 Task: Look for space in Quba, Azerbaijan from 2nd June, 2023 to 15th June, 2023 for 2 adults in price range Rs.10000 to Rs.15000. Place can be entire place with 1  bedroom having 1 bed and 1 bathroom. Property type can be house, flat, guest house, hotel. Amenities needed are: air conditioning. Booking option can be shelf check-in. Required host language is English.
Action: Mouse moved to (376, 101)
Screenshot: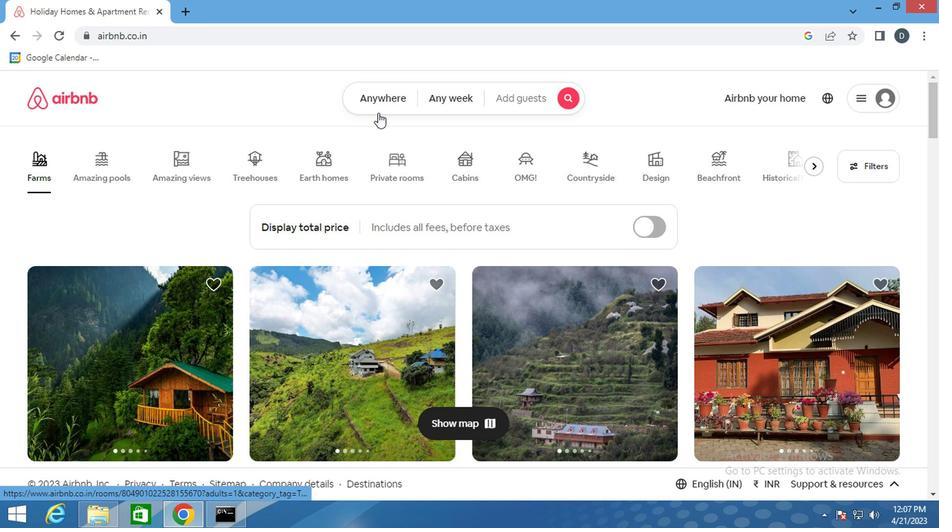 
Action: Mouse pressed left at (376, 101)
Screenshot: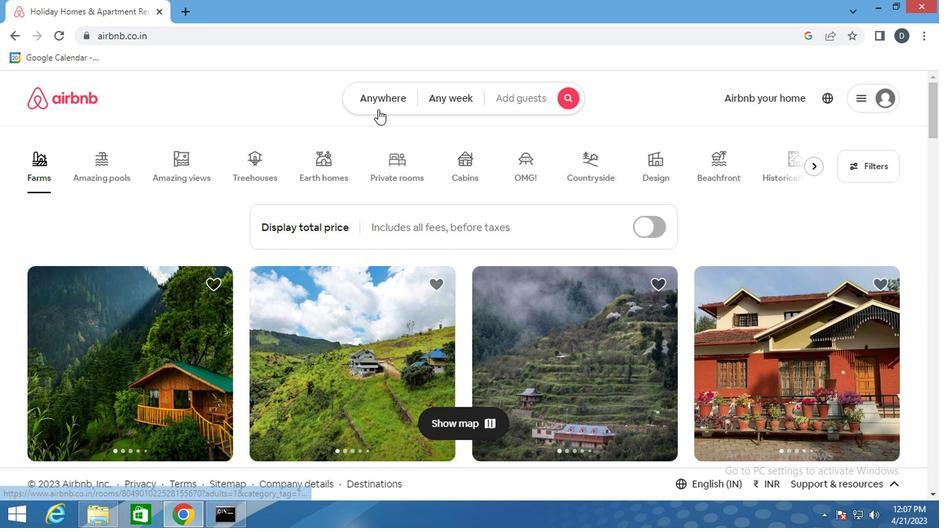 
Action: Mouse moved to (317, 157)
Screenshot: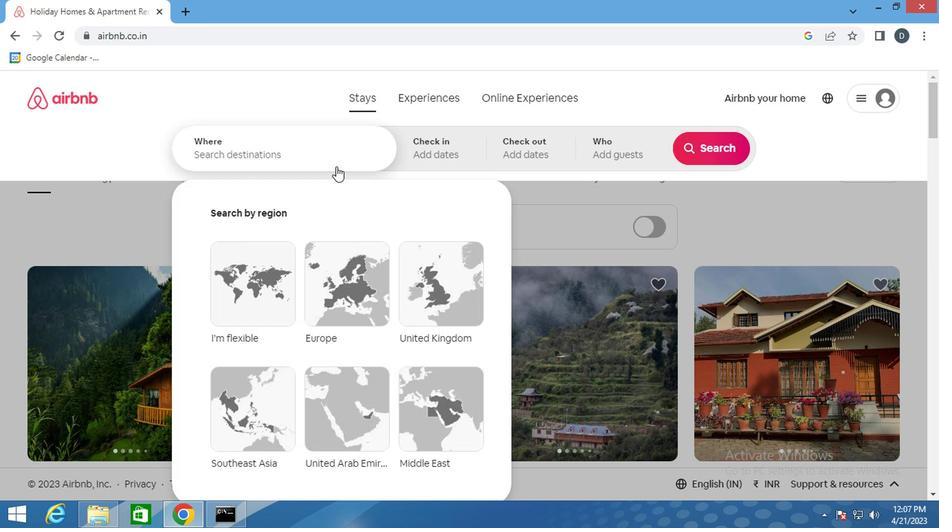 
Action: Mouse pressed left at (317, 157)
Screenshot: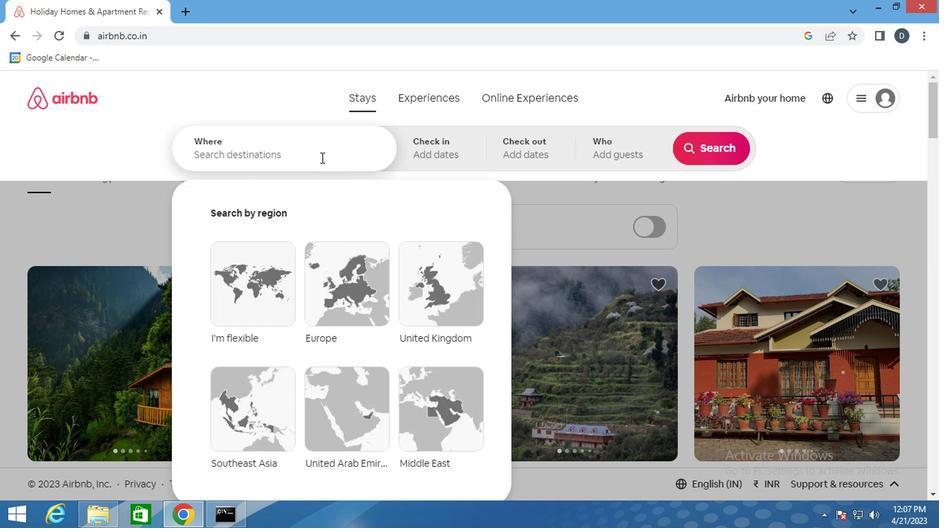 
Action: Key pressed quba,az<Key.down><Key.enter>
Screenshot: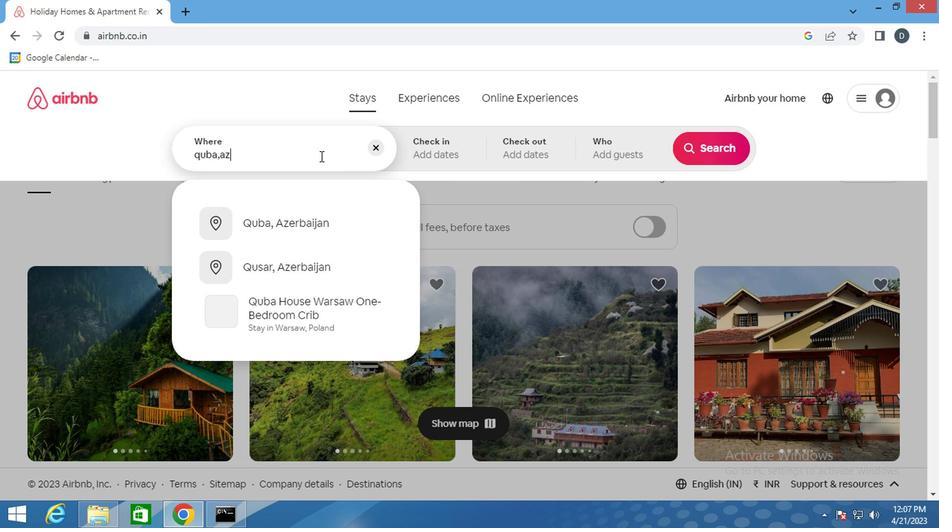 
Action: Mouse moved to (698, 252)
Screenshot: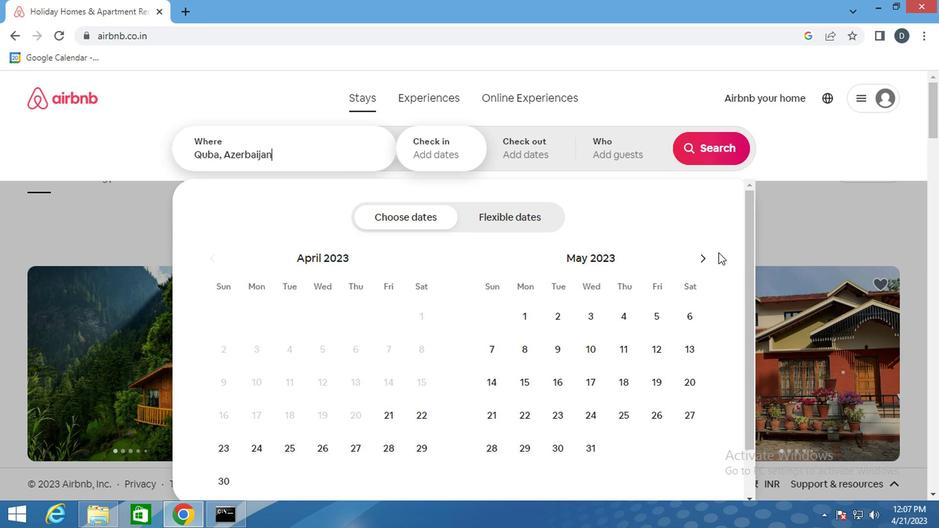 
Action: Mouse pressed left at (698, 252)
Screenshot: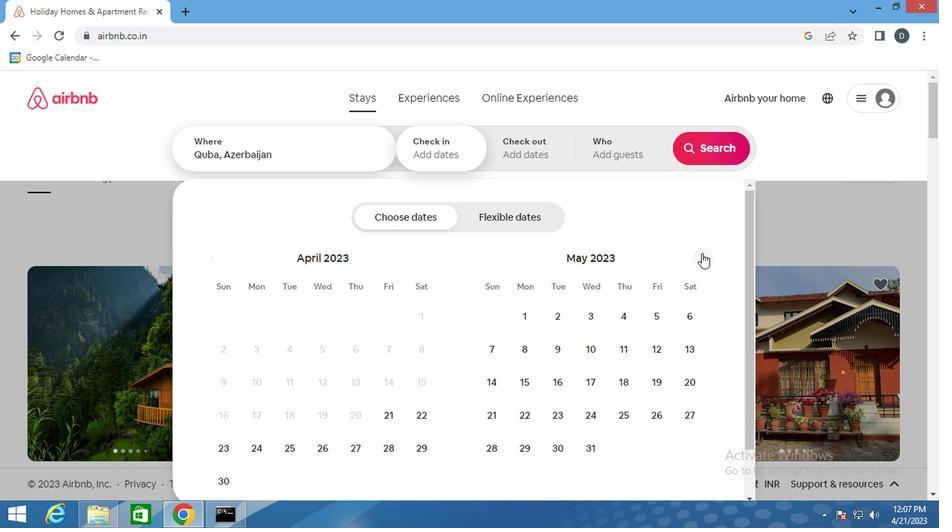 
Action: Mouse moved to (654, 313)
Screenshot: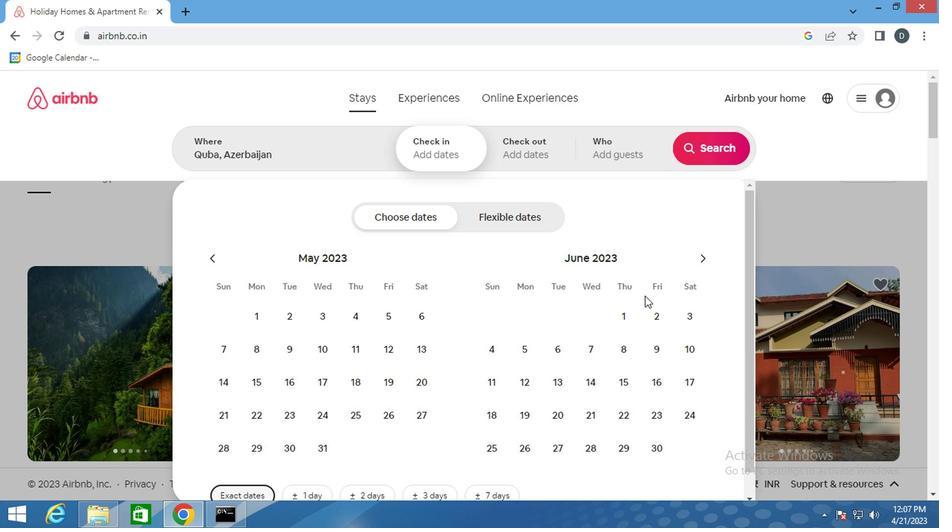 
Action: Mouse pressed left at (654, 313)
Screenshot: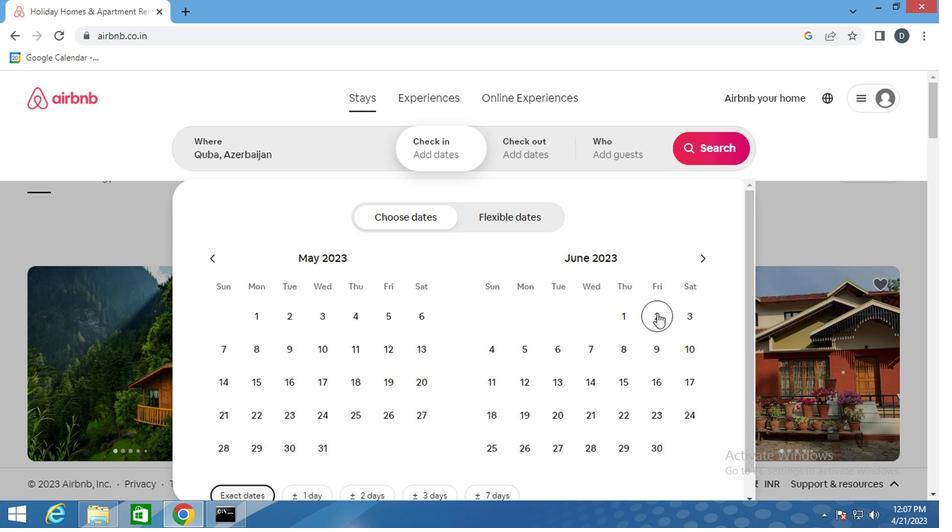 
Action: Mouse moved to (622, 384)
Screenshot: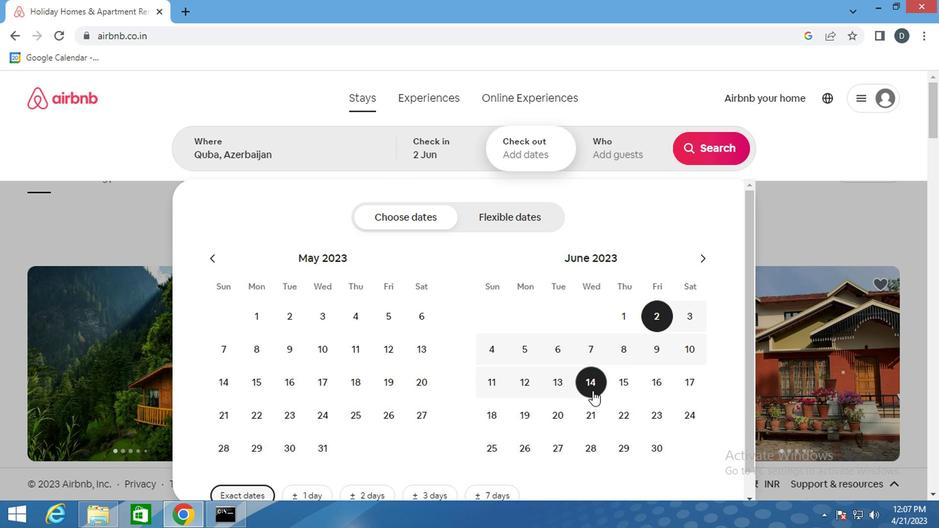 
Action: Mouse pressed left at (622, 384)
Screenshot: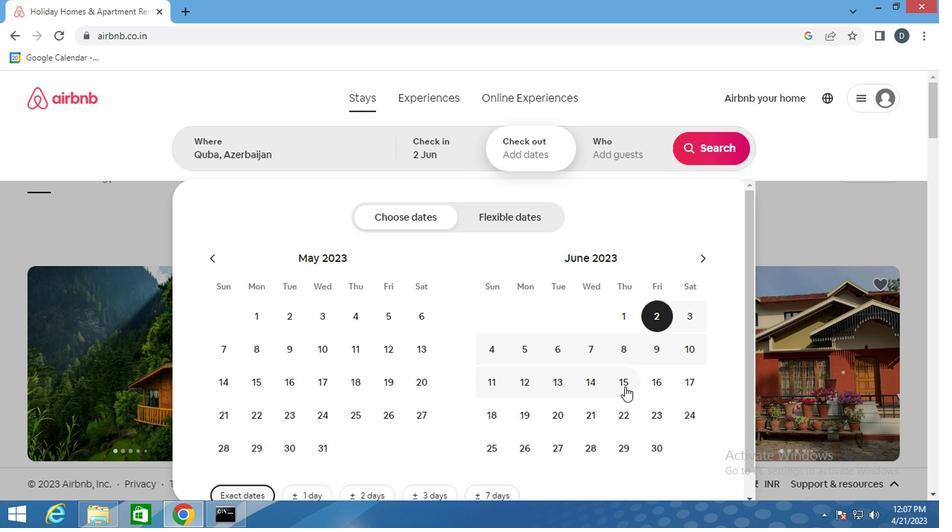 
Action: Mouse moved to (621, 154)
Screenshot: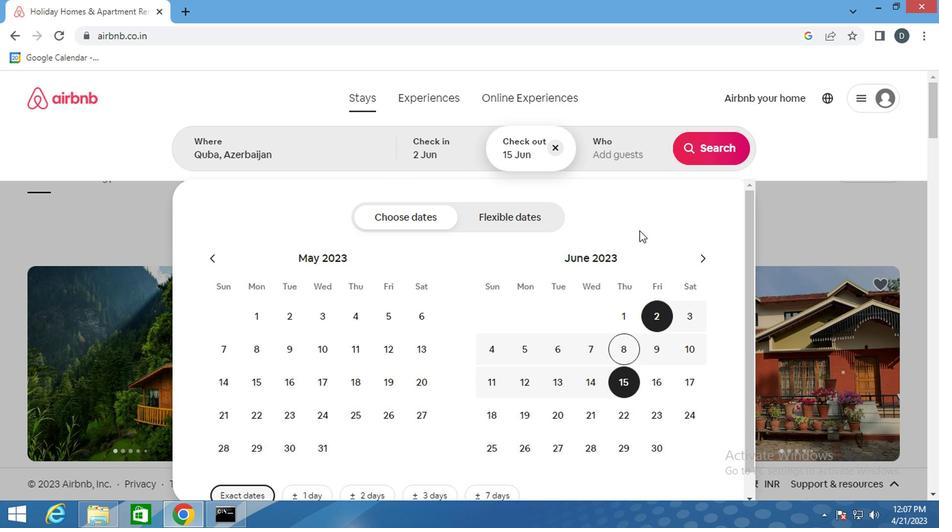 
Action: Mouse pressed left at (621, 154)
Screenshot: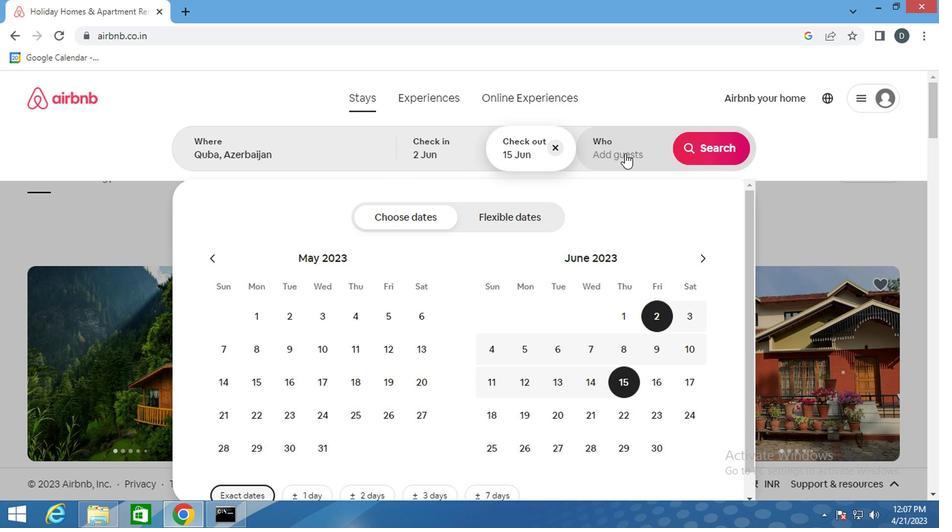 
Action: Mouse moved to (708, 229)
Screenshot: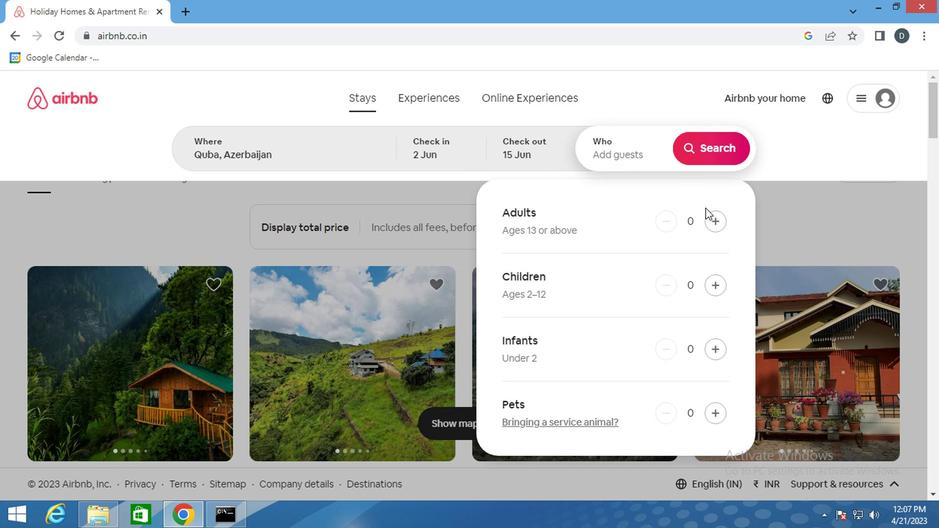 
Action: Mouse pressed left at (708, 229)
Screenshot: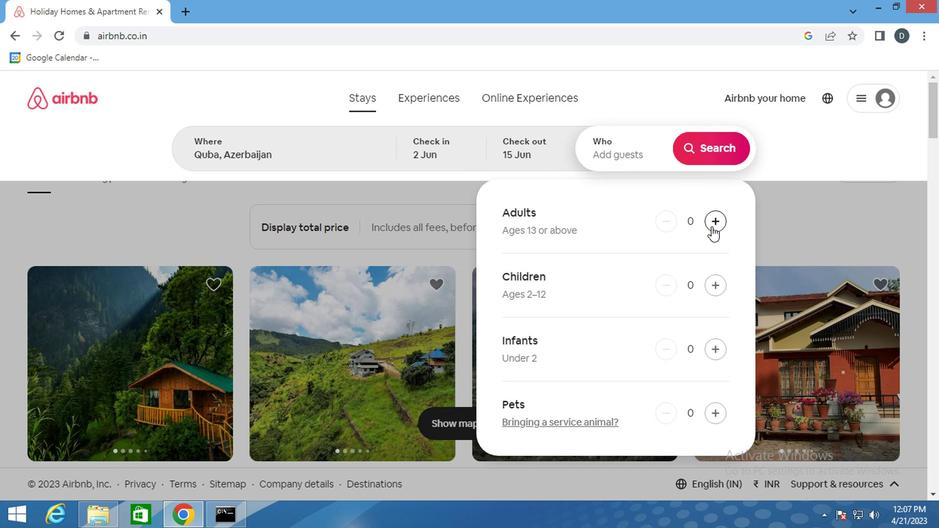
Action: Mouse pressed left at (708, 229)
Screenshot: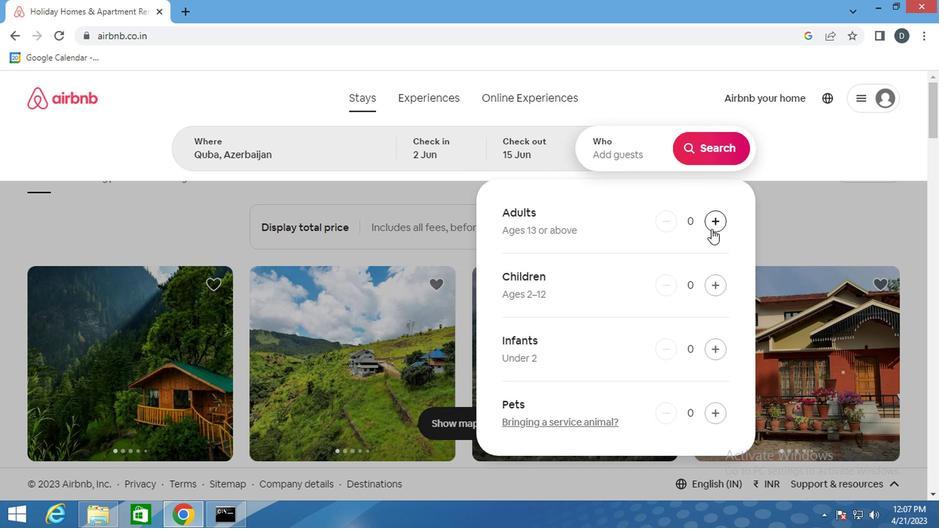 
Action: Mouse moved to (703, 144)
Screenshot: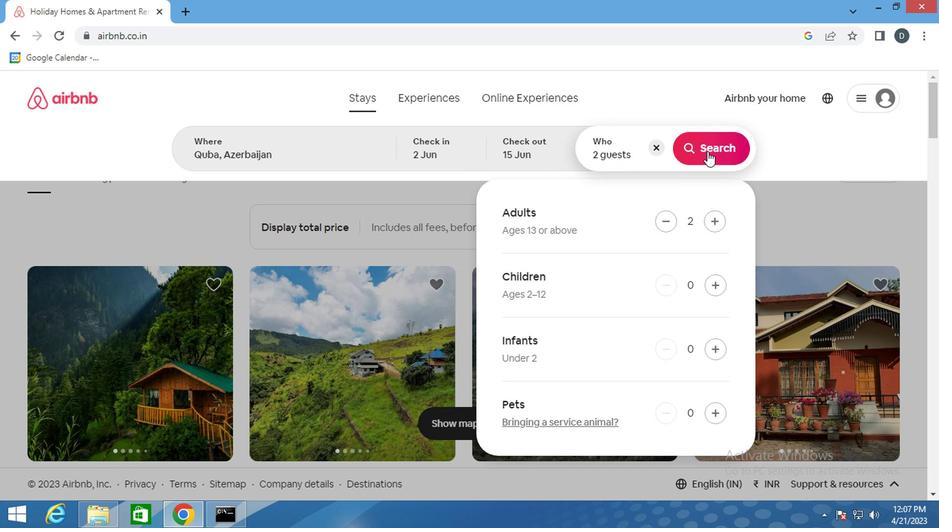 
Action: Mouse pressed left at (703, 144)
Screenshot: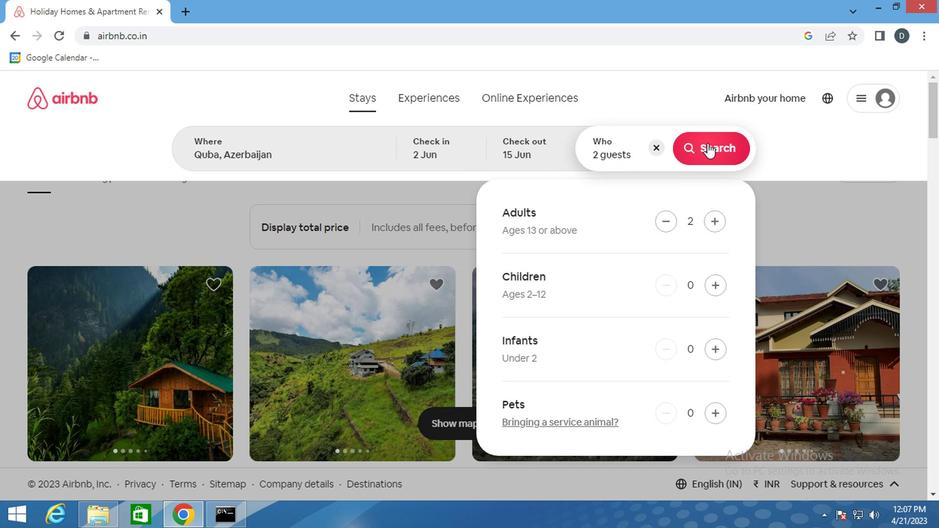
Action: Mouse moved to (879, 161)
Screenshot: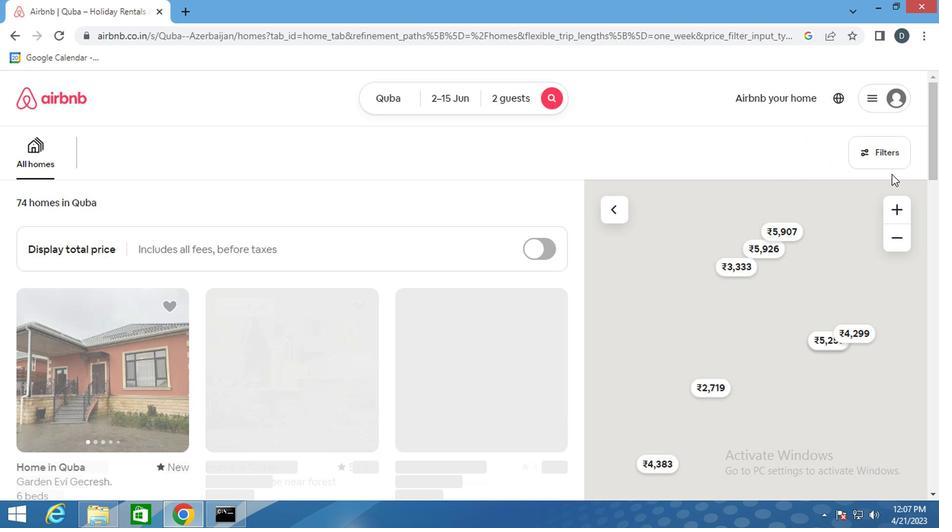 
Action: Mouse pressed left at (879, 161)
Screenshot: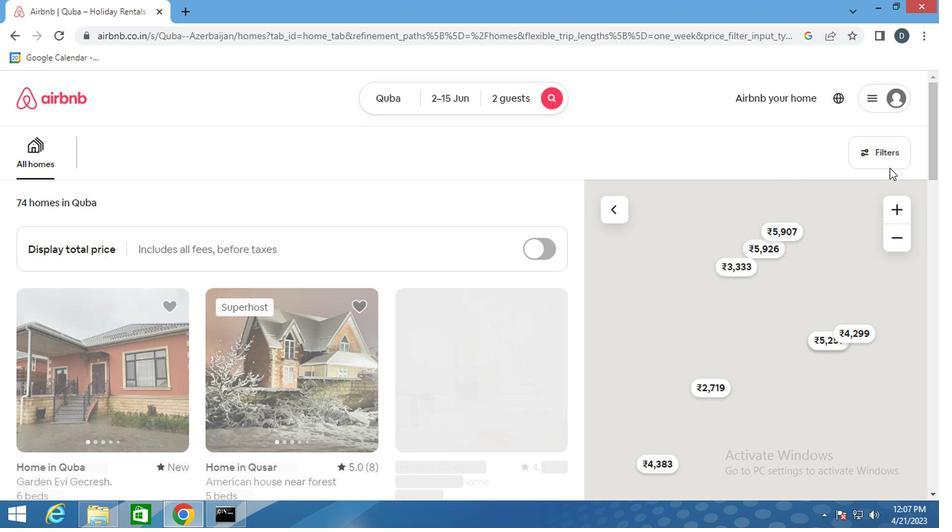 
Action: Mouse moved to (329, 332)
Screenshot: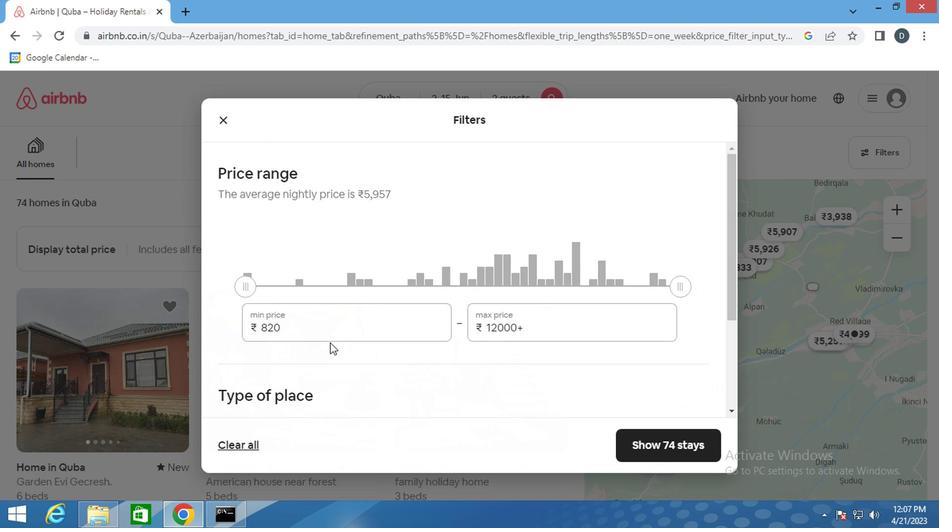 
Action: Mouse pressed left at (329, 332)
Screenshot: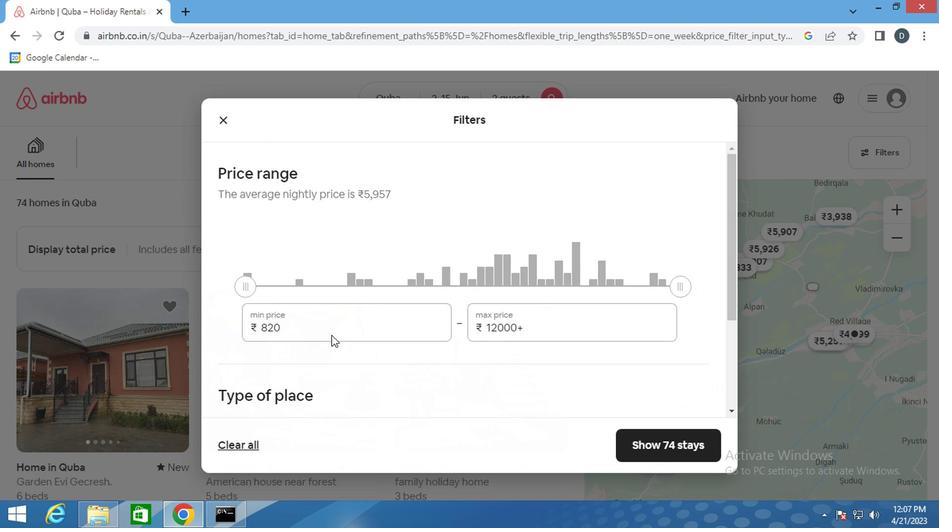 
Action: Mouse pressed left at (329, 332)
Screenshot: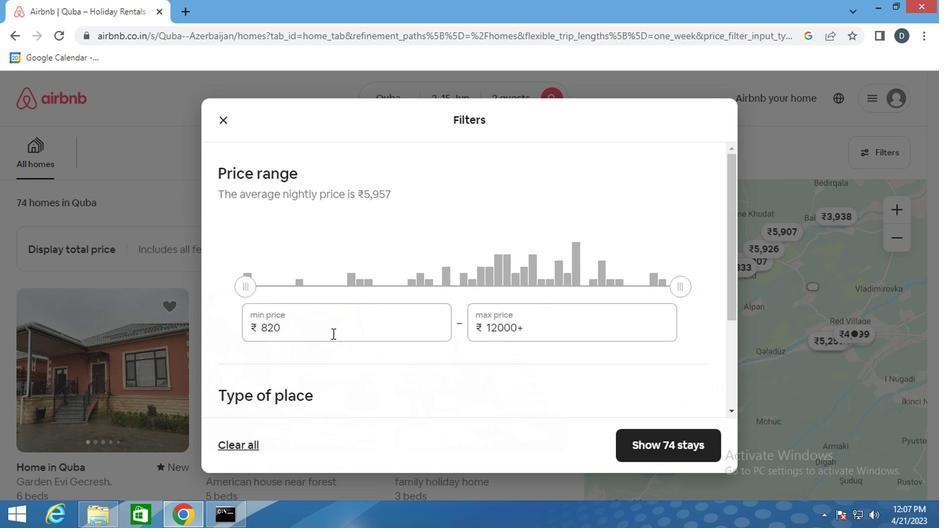 
Action: Key pressed 10000<Key.tab>15ctrl+Actrl+15000
Screenshot: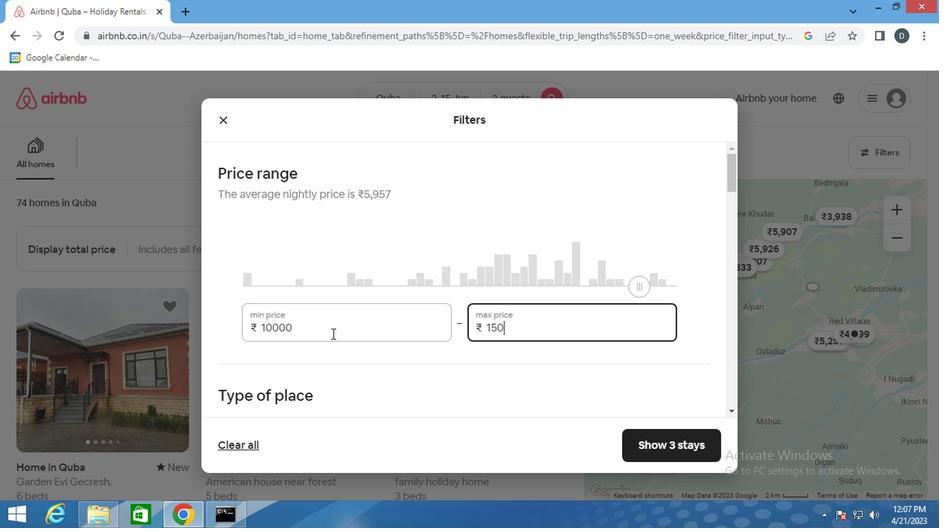 
Action: Mouse moved to (544, 377)
Screenshot: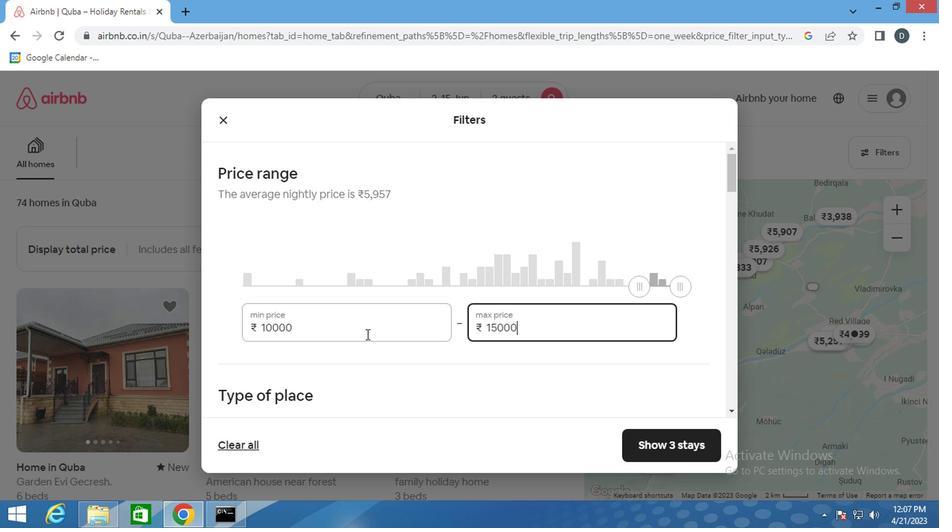 
Action: Mouse scrolled (544, 377) with delta (0, 0)
Screenshot: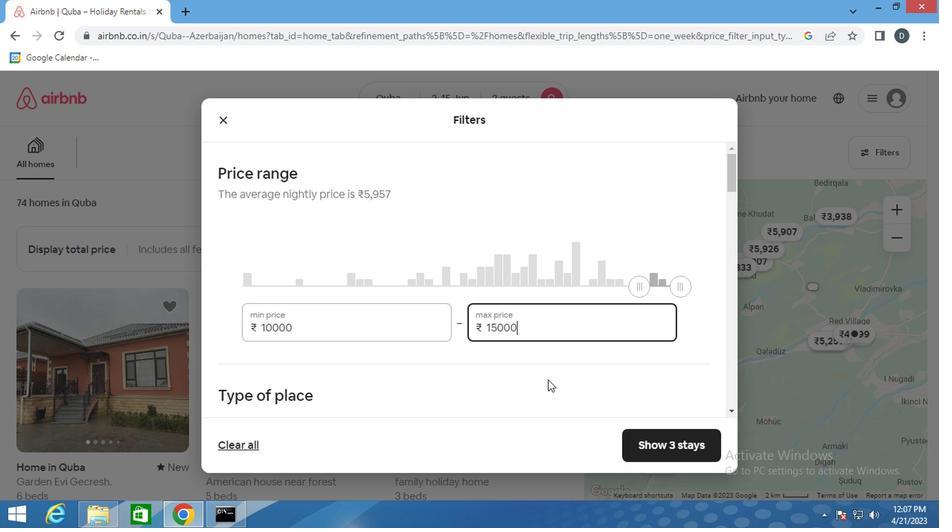 
Action: Mouse scrolled (544, 377) with delta (0, 0)
Screenshot: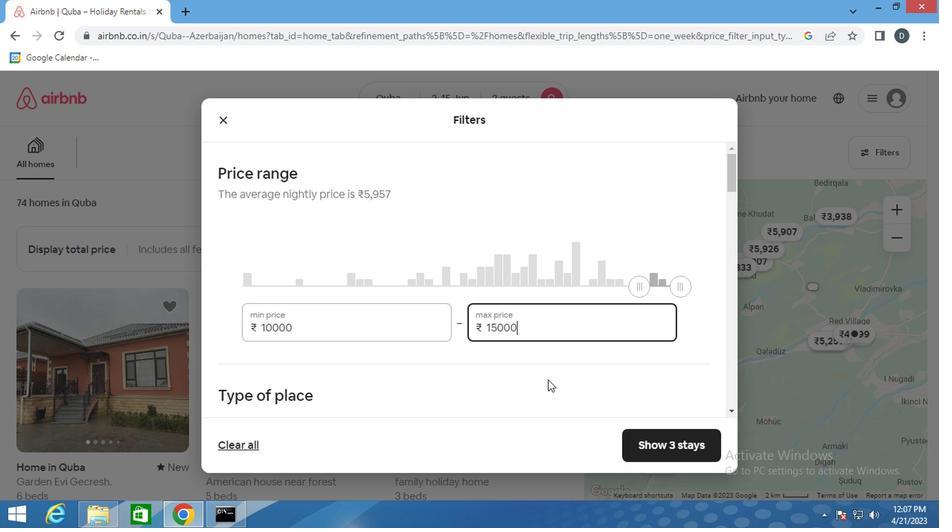 
Action: Mouse scrolled (544, 377) with delta (0, 0)
Screenshot: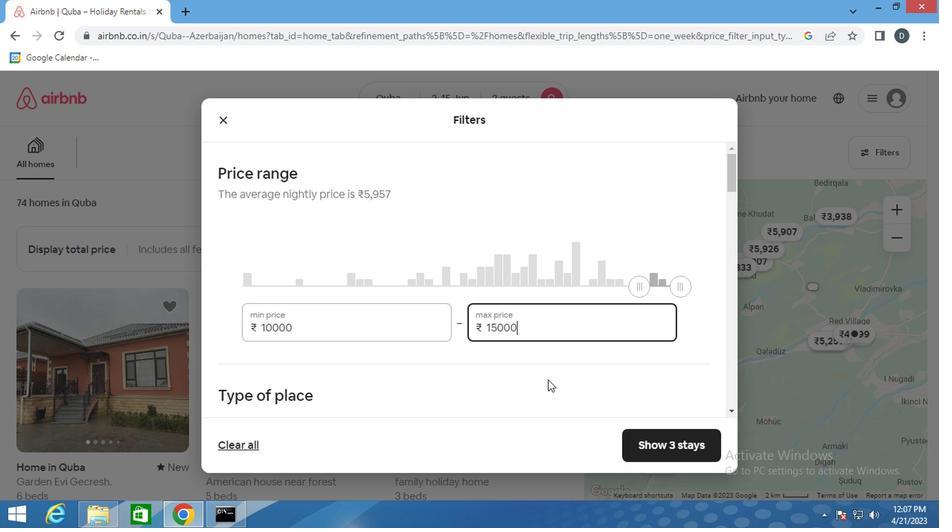 
Action: Mouse moved to (318, 240)
Screenshot: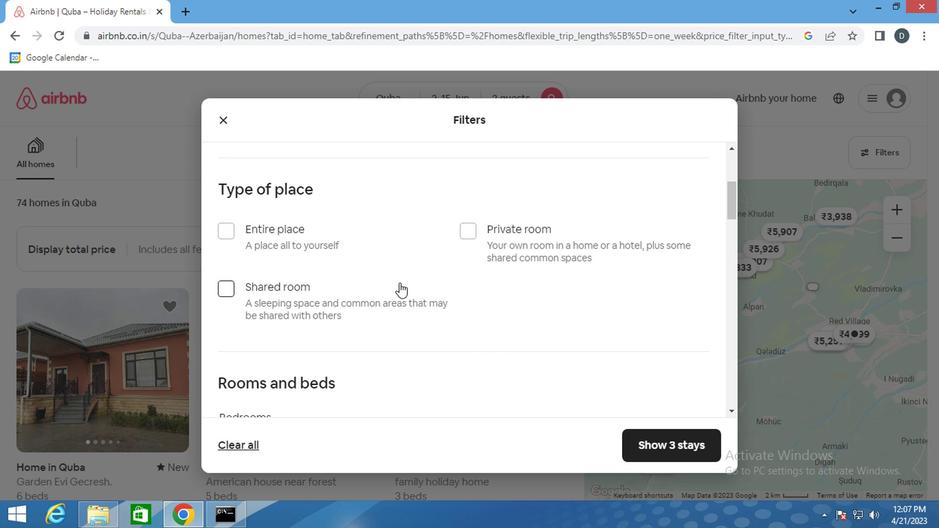 
Action: Mouse pressed left at (318, 240)
Screenshot: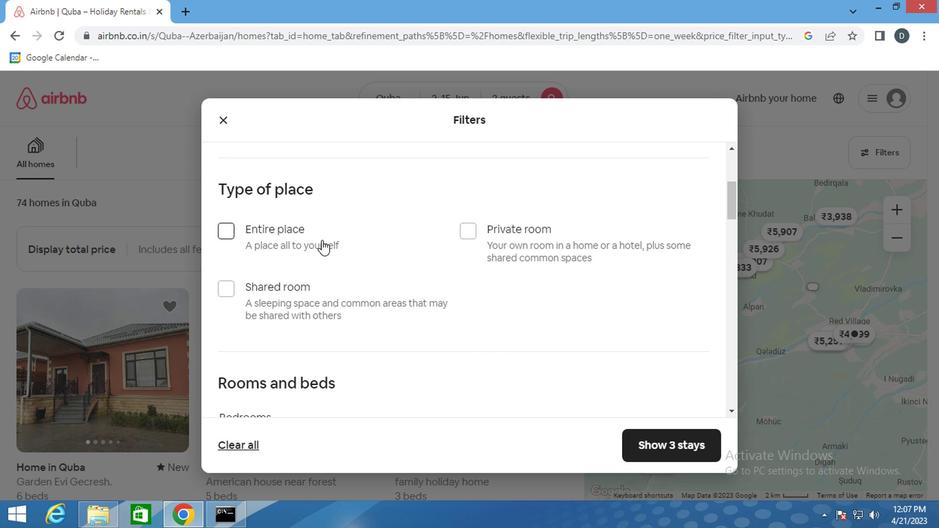
Action: Mouse moved to (328, 274)
Screenshot: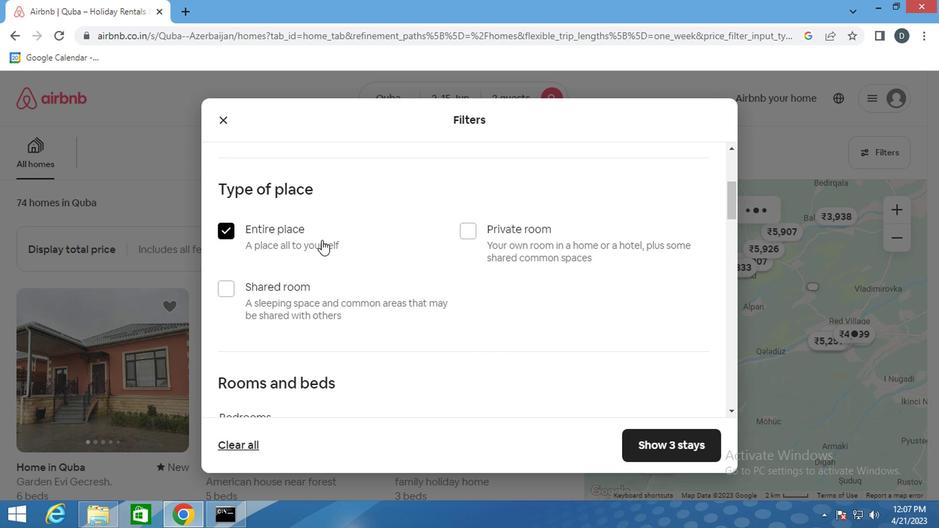 
Action: Mouse scrolled (328, 273) with delta (0, 0)
Screenshot: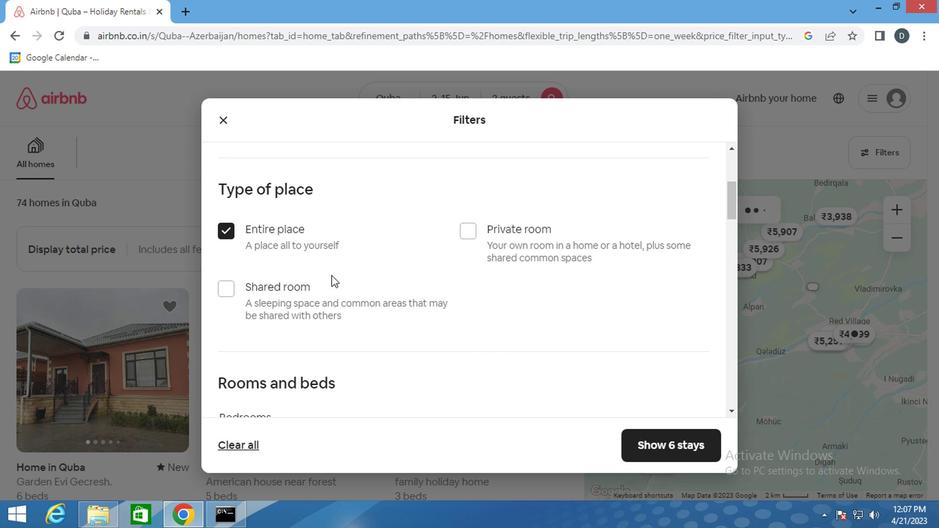 
Action: Mouse scrolled (328, 273) with delta (0, 0)
Screenshot: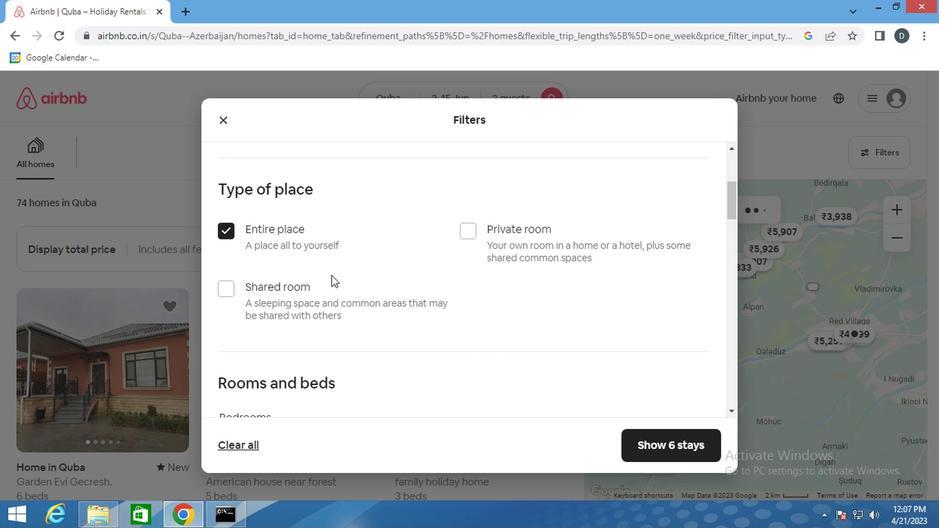 
Action: Mouse scrolled (328, 273) with delta (0, 0)
Screenshot: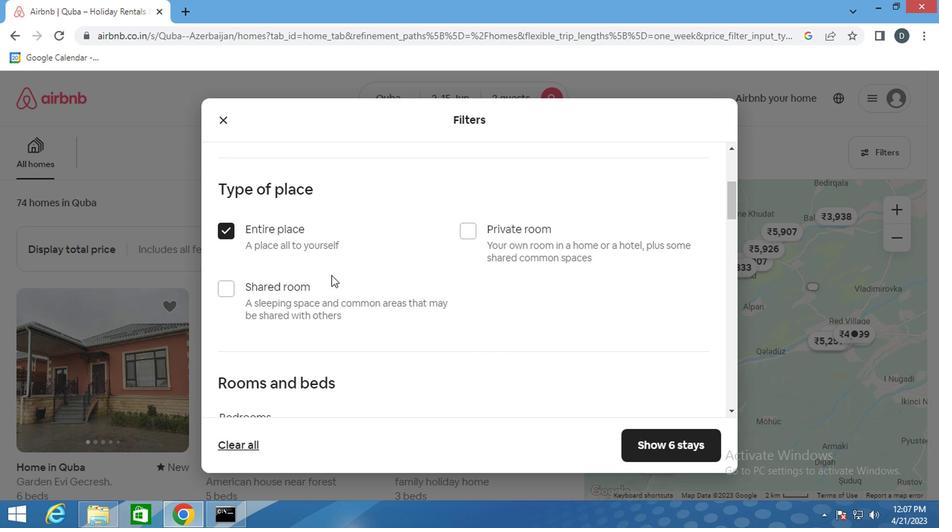 
Action: Mouse scrolled (328, 273) with delta (0, 0)
Screenshot: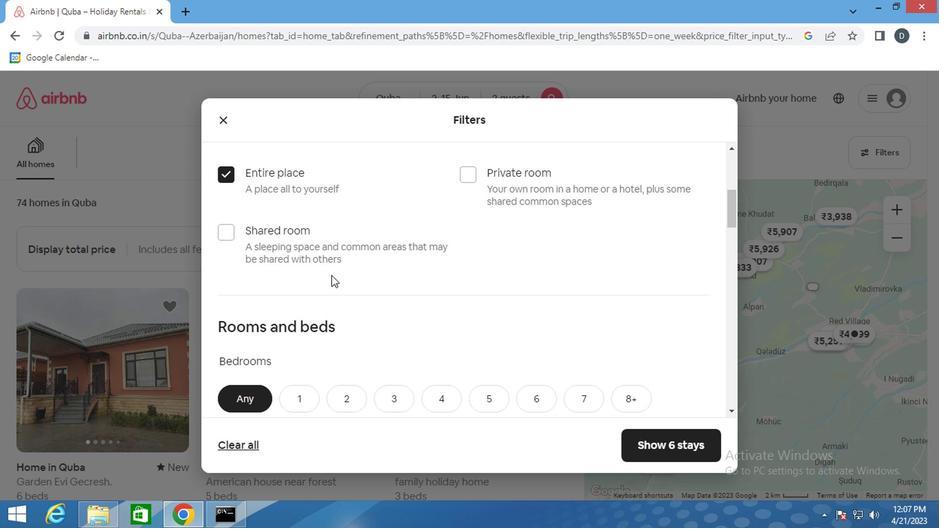 
Action: Mouse moved to (297, 183)
Screenshot: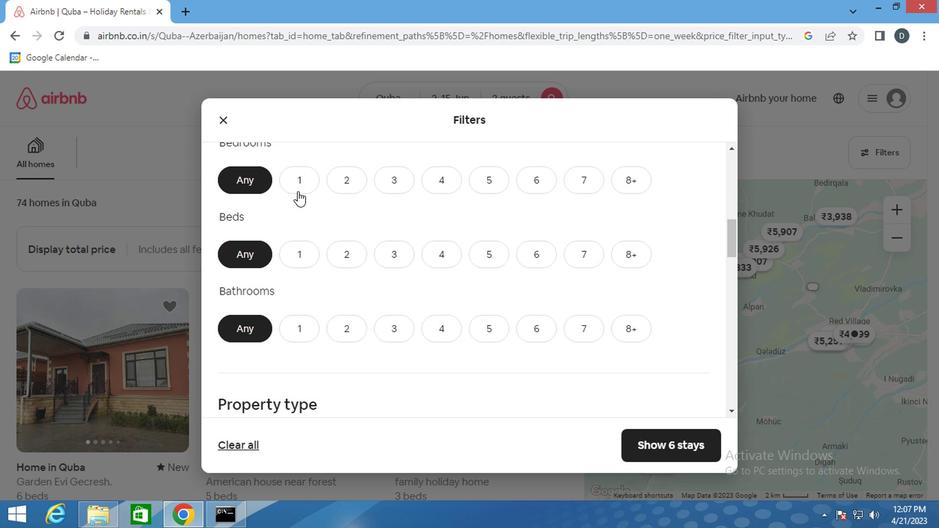 
Action: Mouse pressed left at (297, 183)
Screenshot: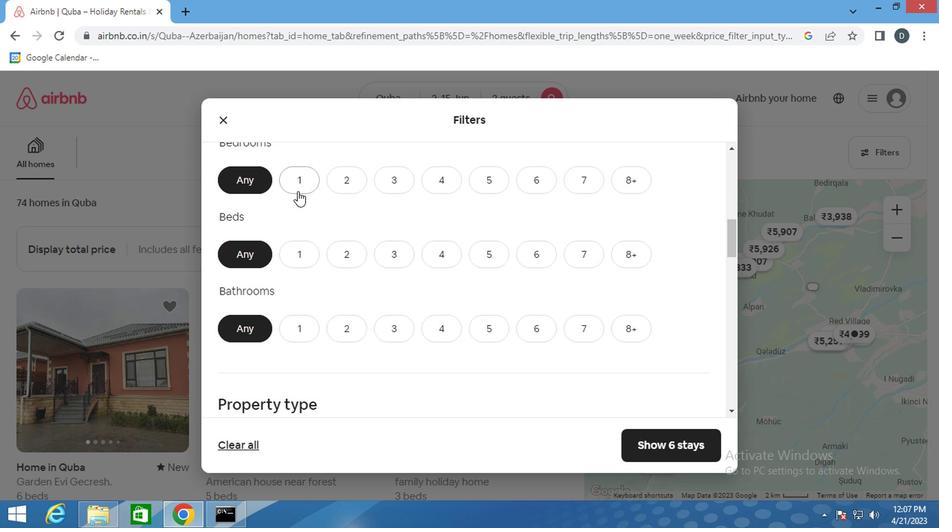 
Action: Mouse moved to (302, 251)
Screenshot: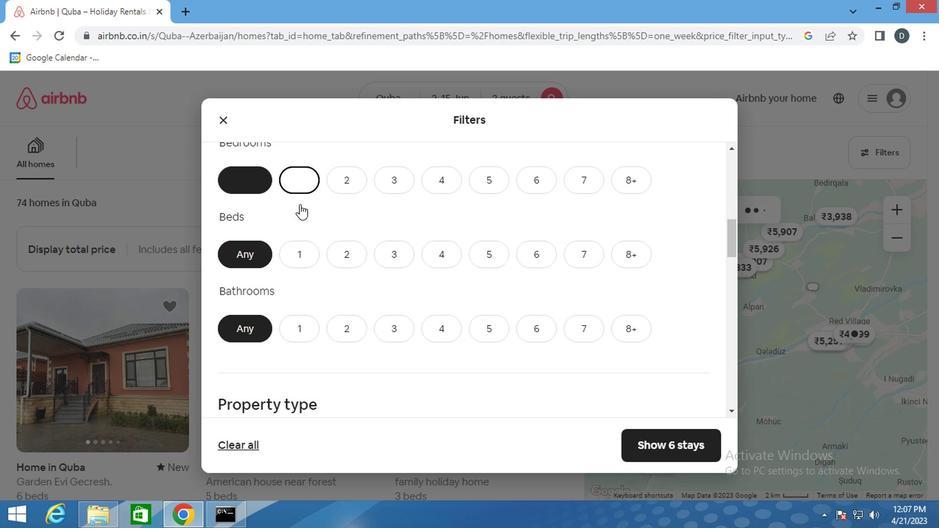 
Action: Mouse pressed left at (302, 251)
Screenshot: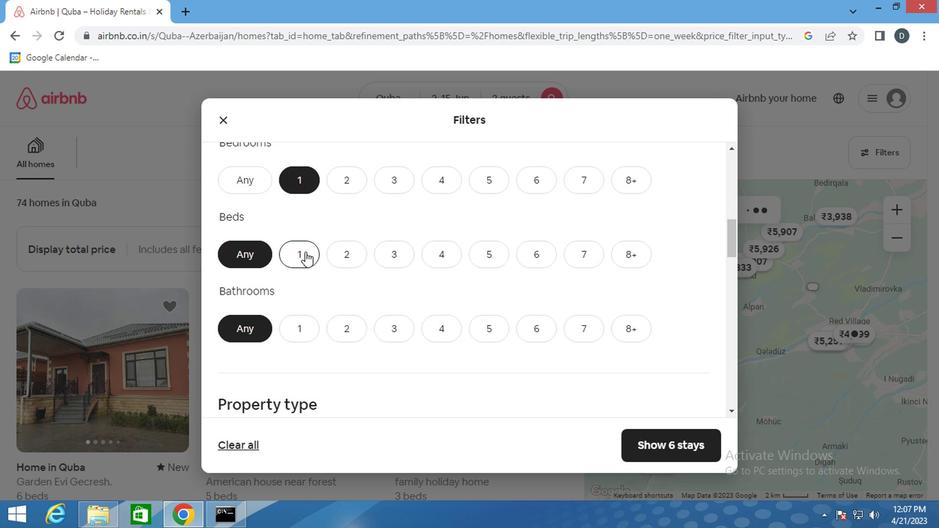 
Action: Mouse moved to (304, 325)
Screenshot: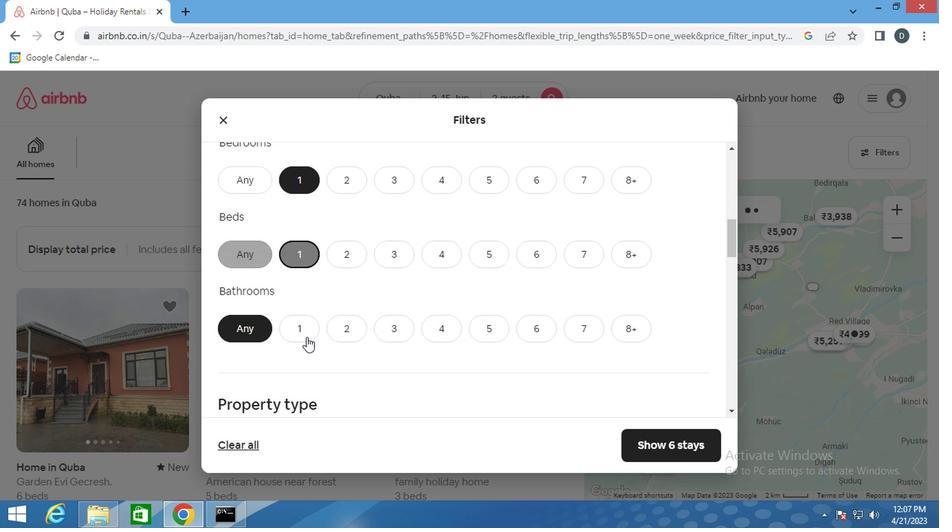 
Action: Mouse pressed left at (304, 325)
Screenshot: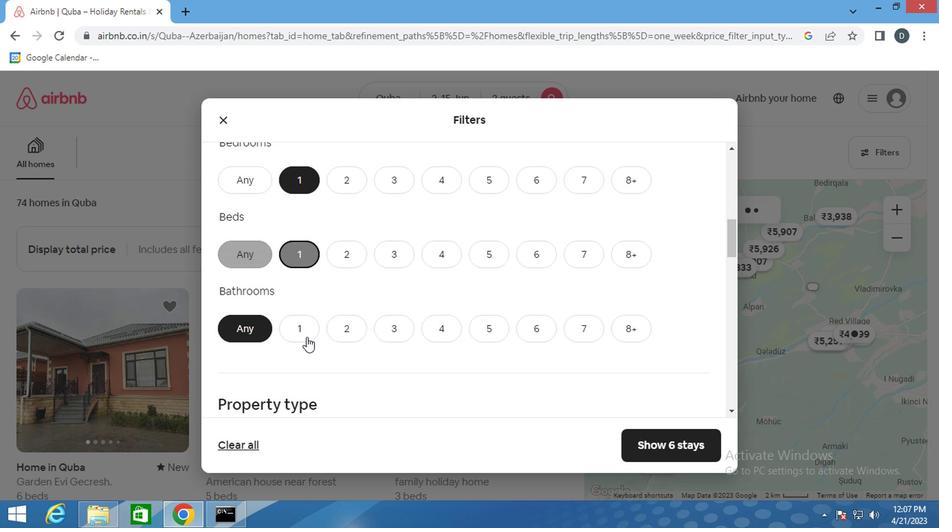 
Action: Mouse moved to (352, 315)
Screenshot: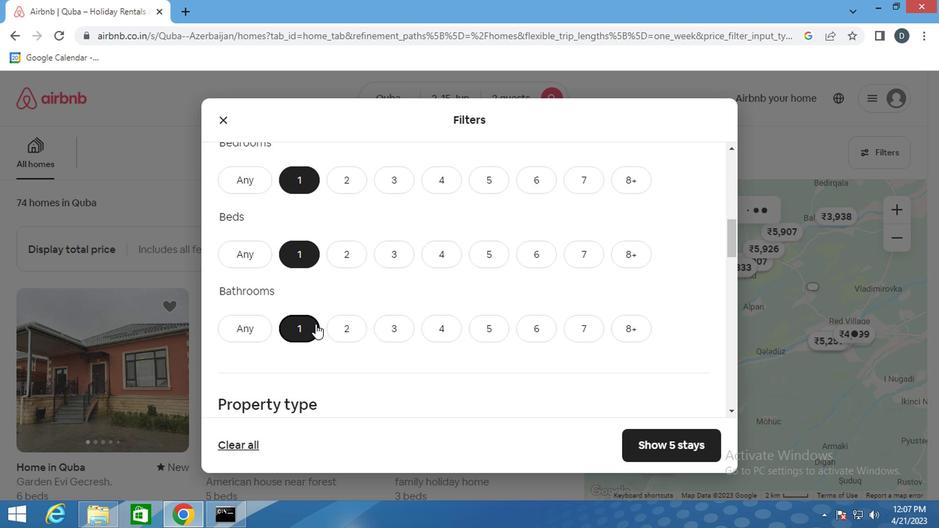 
Action: Mouse scrolled (352, 314) with delta (0, 0)
Screenshot: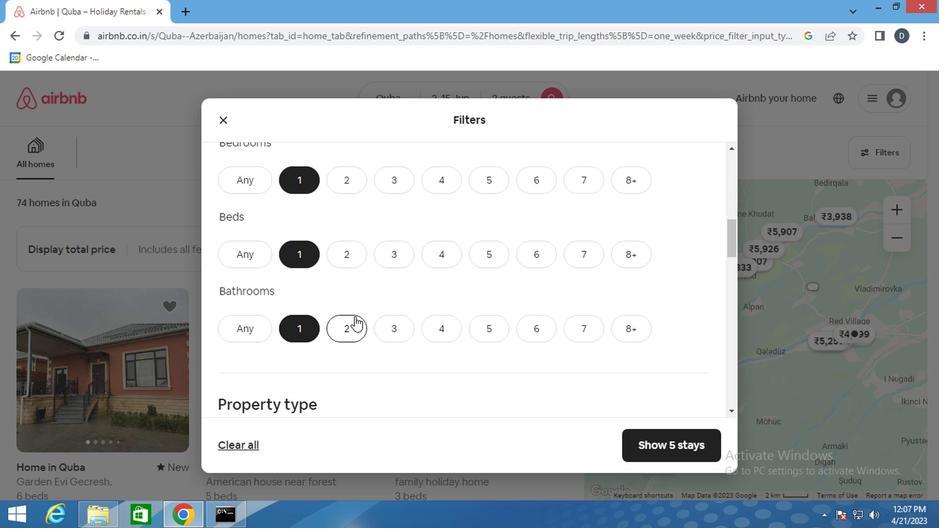
Action: Mouse scrolled (352, 314) with delta (0, 0)
Screenshot: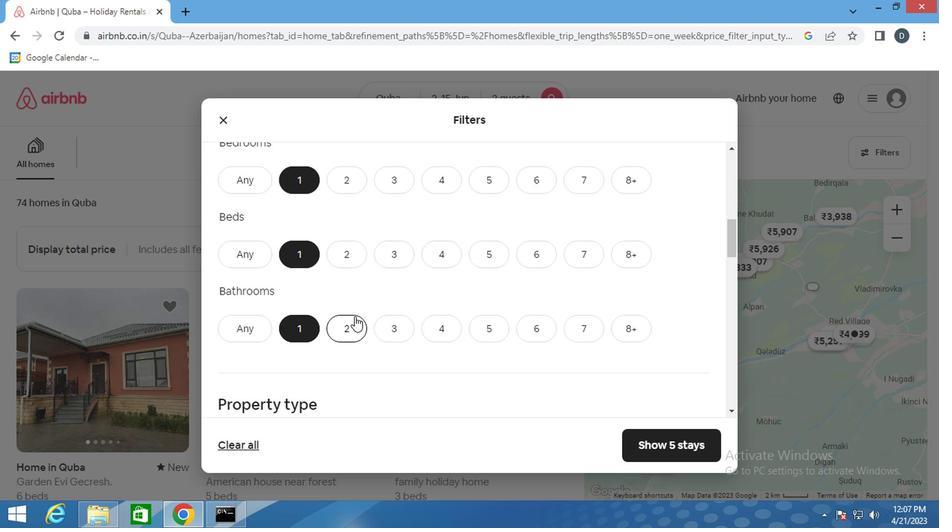
Action: Mouse moved to (277, 305)
Screenshot: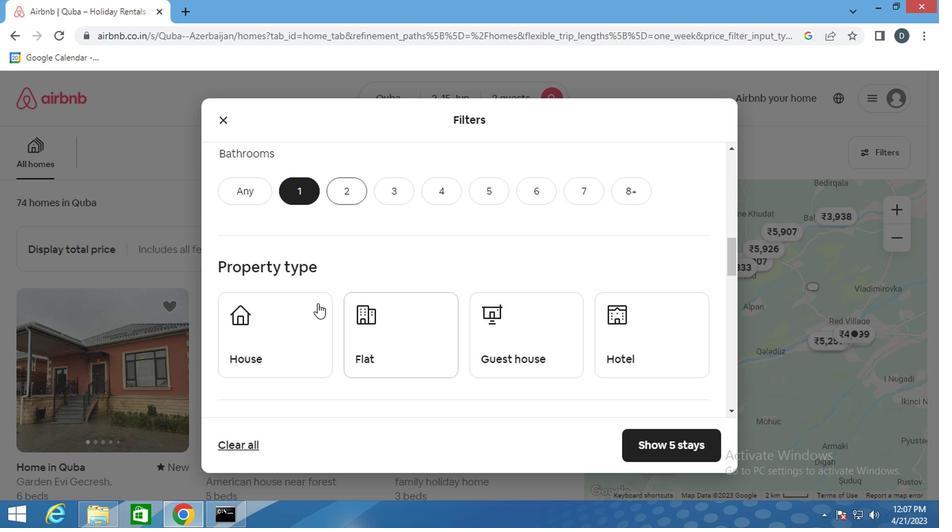 
Action: Mouse pressed left at (277, 305)
Screenshot: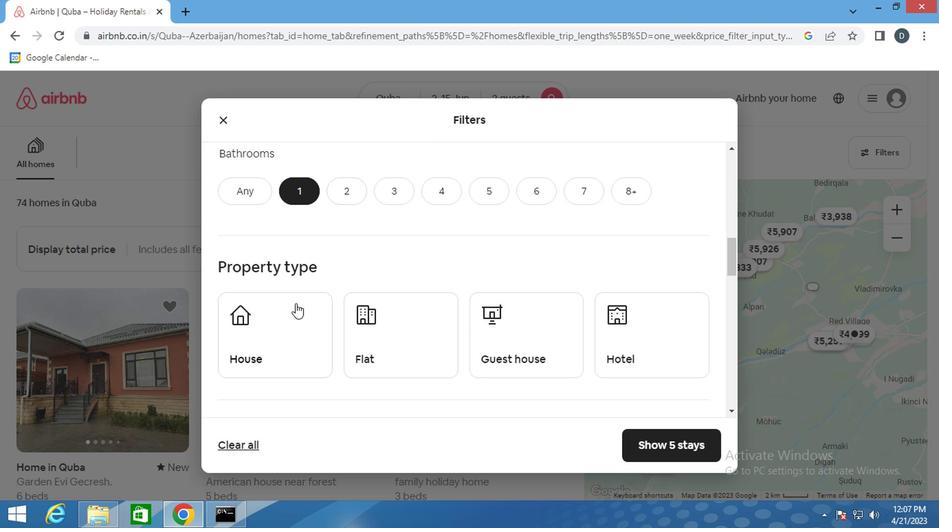 
Action: Mouse moved to (395, 329)
Screenshot: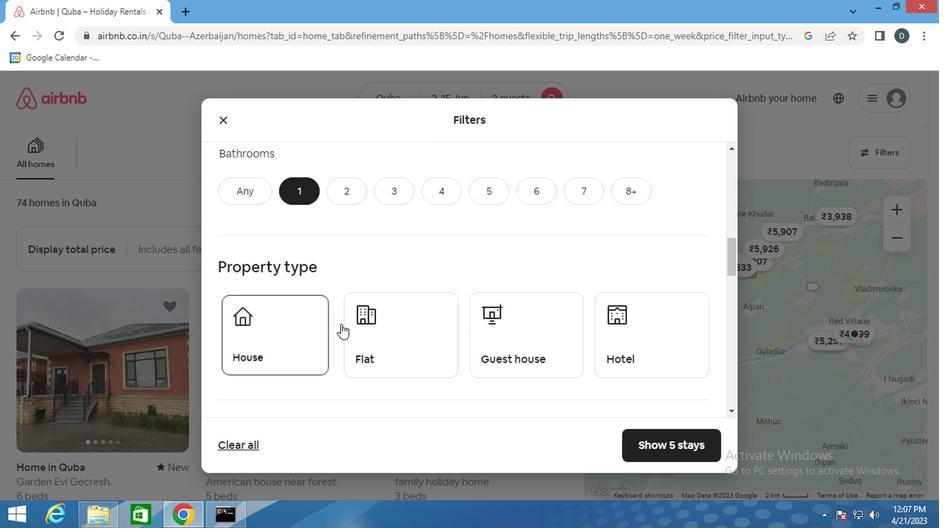 
Action: Mouse pressed left at (395, 329)
Screenshot: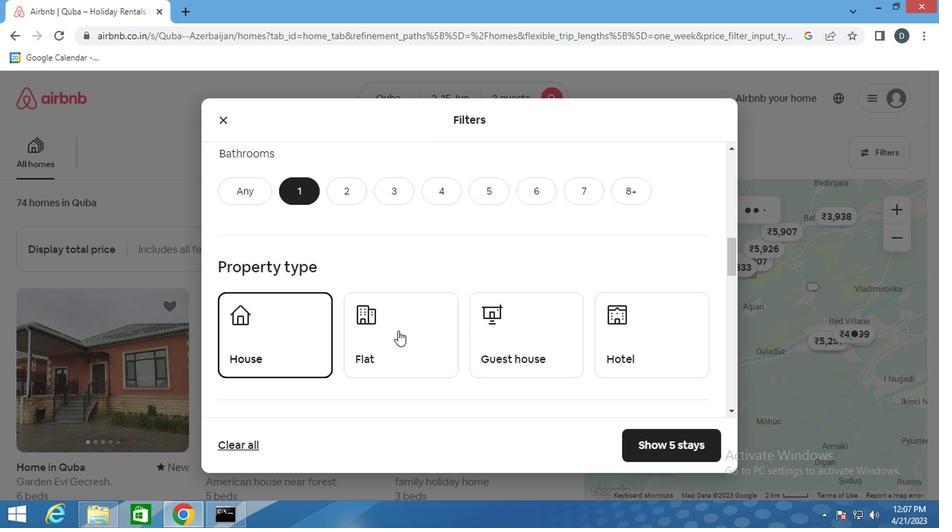 
Action: Mouse moved to (557, 326)
Screenshot: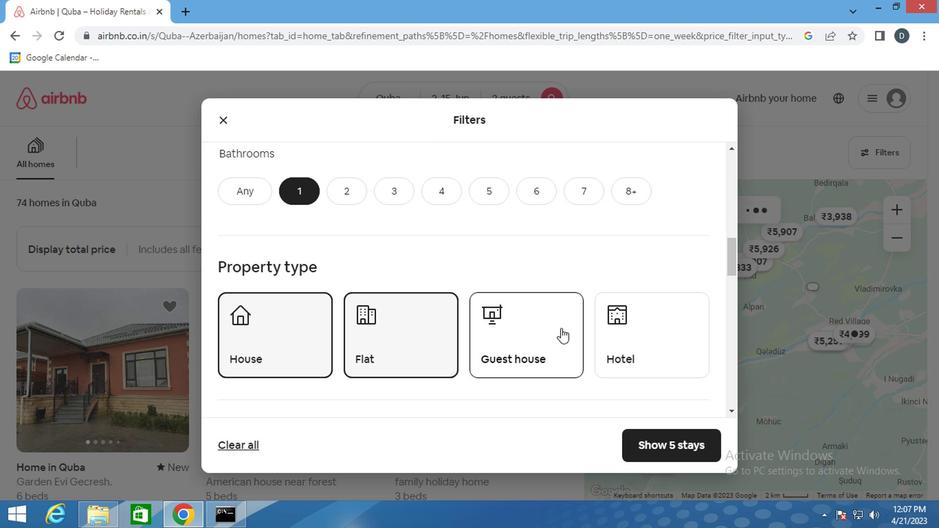 
Action: Mouse pressed left at (557, 326)
Screenshot: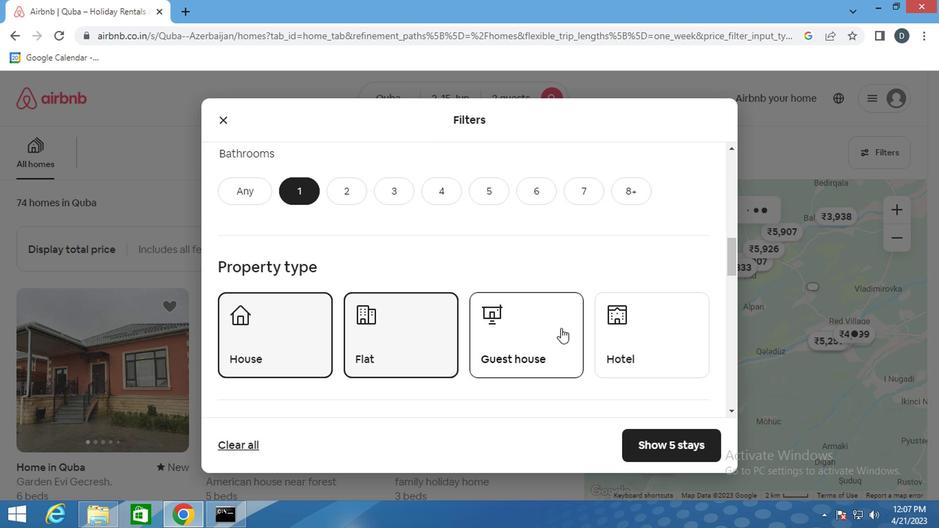 
Action: Mouse moved to (632, 335)
Screenshot: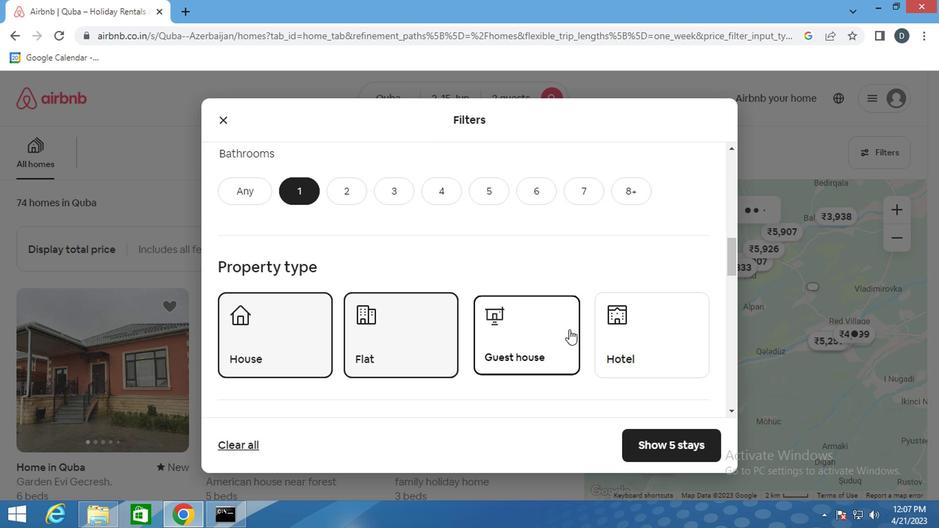 
Action: Mouse pressed left at (632, 335)
Screenshot: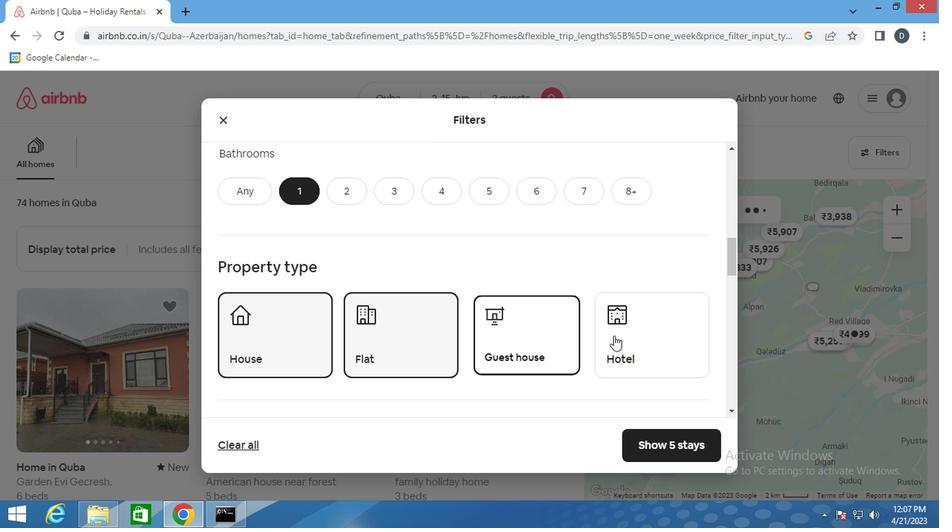 
Action: Mouse moved to (541, 326)
Screenshot: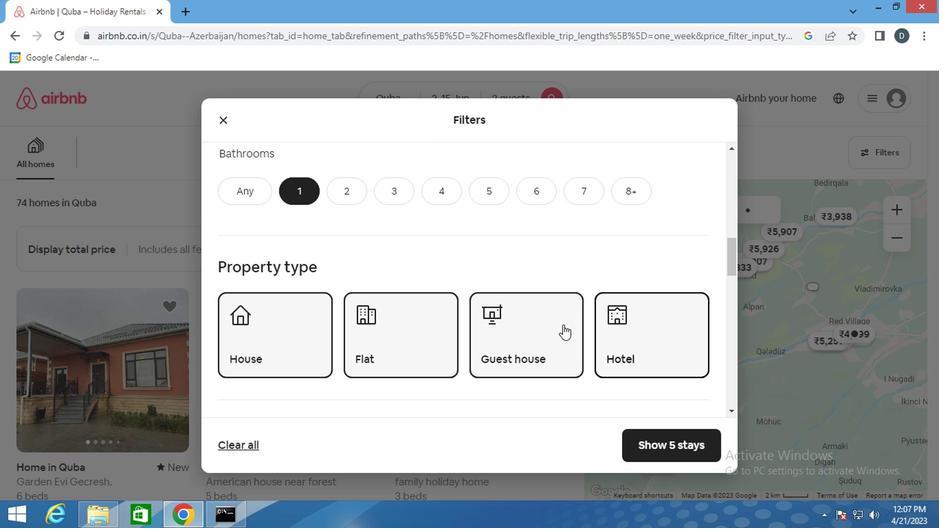 
Action: Mouse scrolled (541, 325) with delta (0, 0)
Screenshot: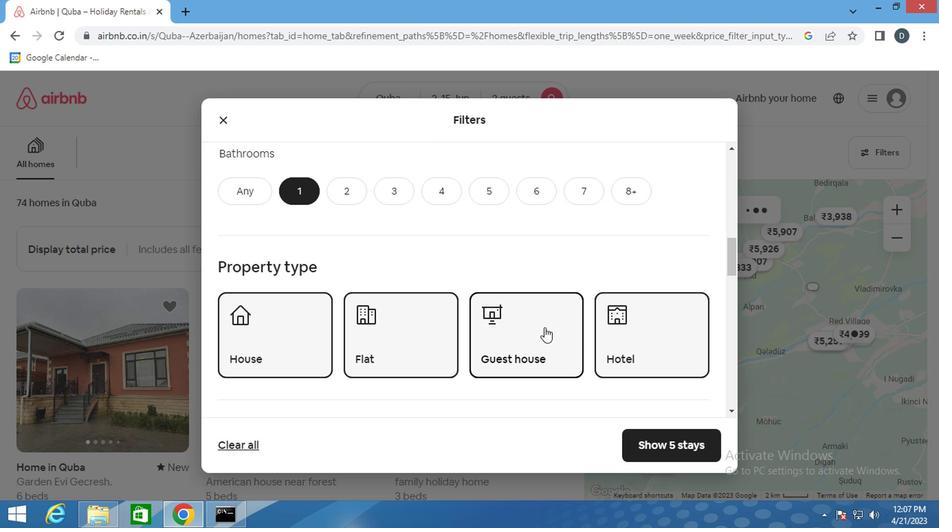 
Action: Mouse scrolled (541, 325) with delta (0, 0)
Screenshot: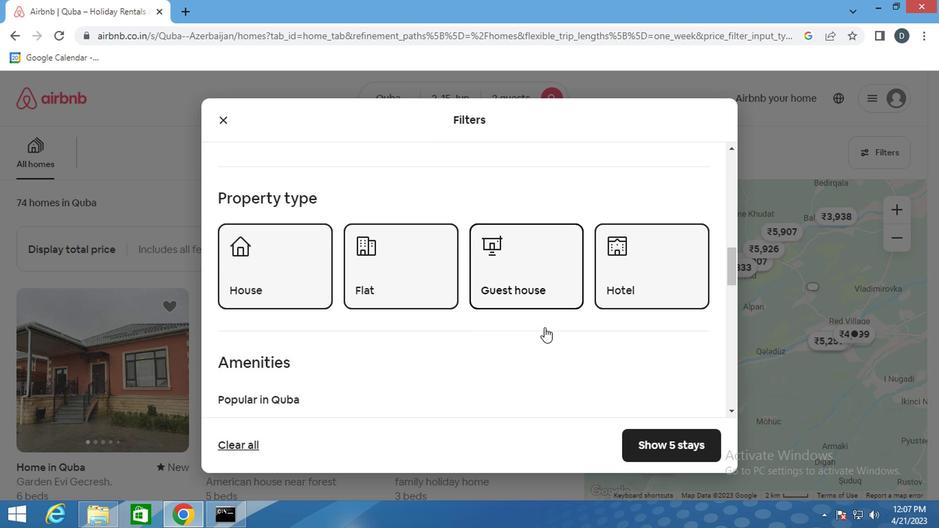 
Action: Mouse scrolled (541, 325) with delta (0, 0)
Screenshot: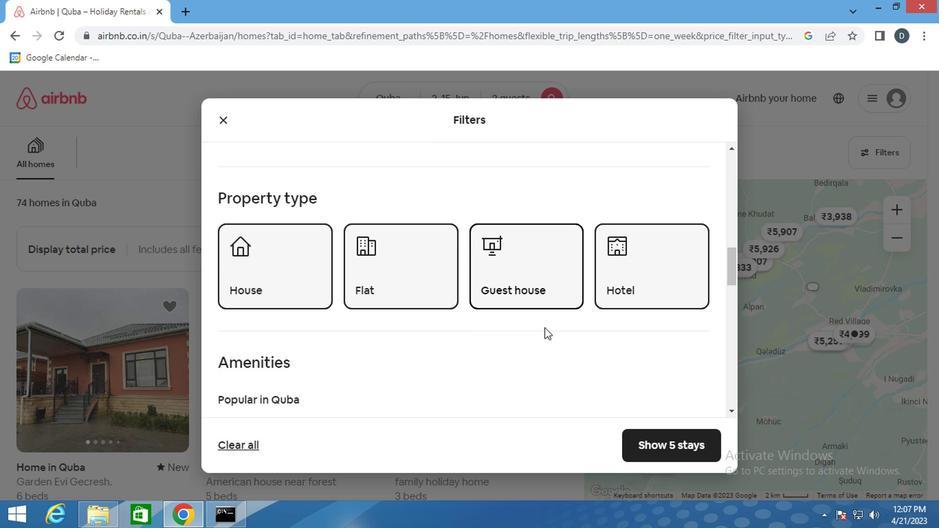 
Action: Mouse moved to (279, 326)
Screenshot: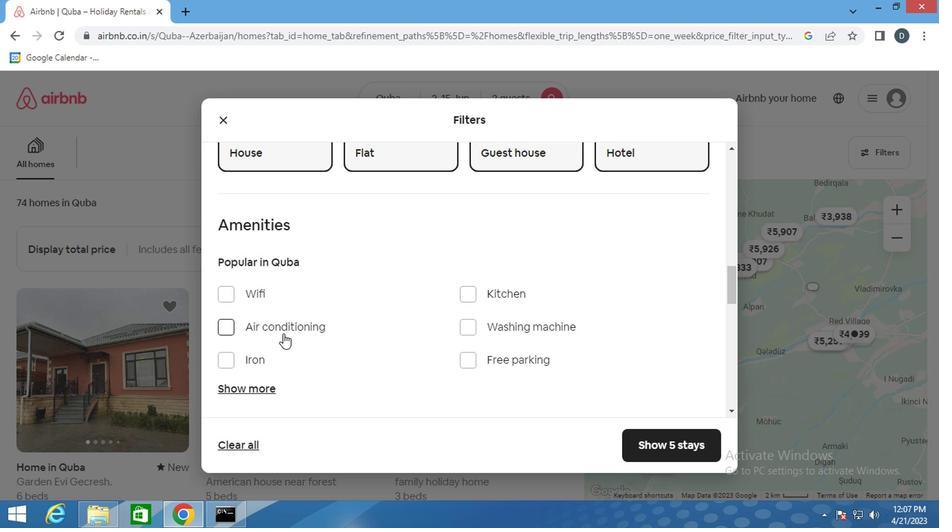 
Action: Mouse pressed left at (279, 326)
Screenshot: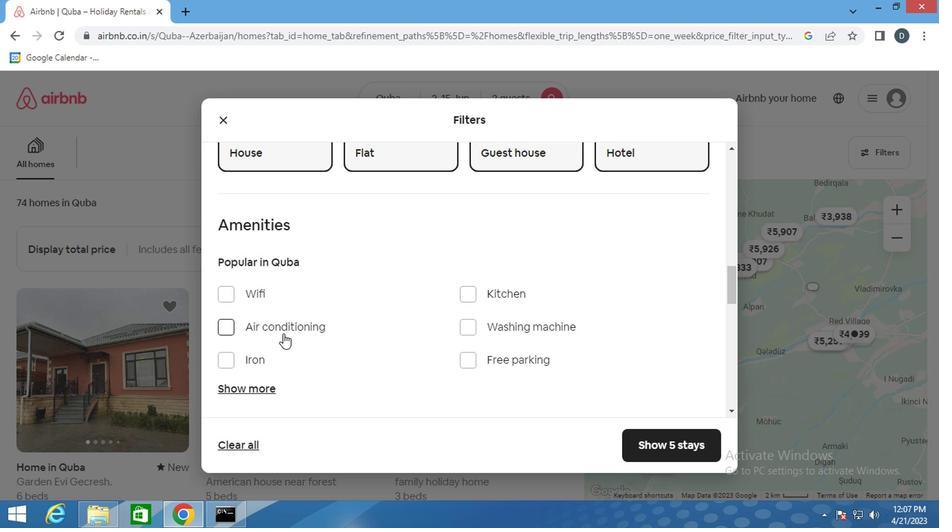 
Action: Mouse moved to (420, 340)
Screenshot: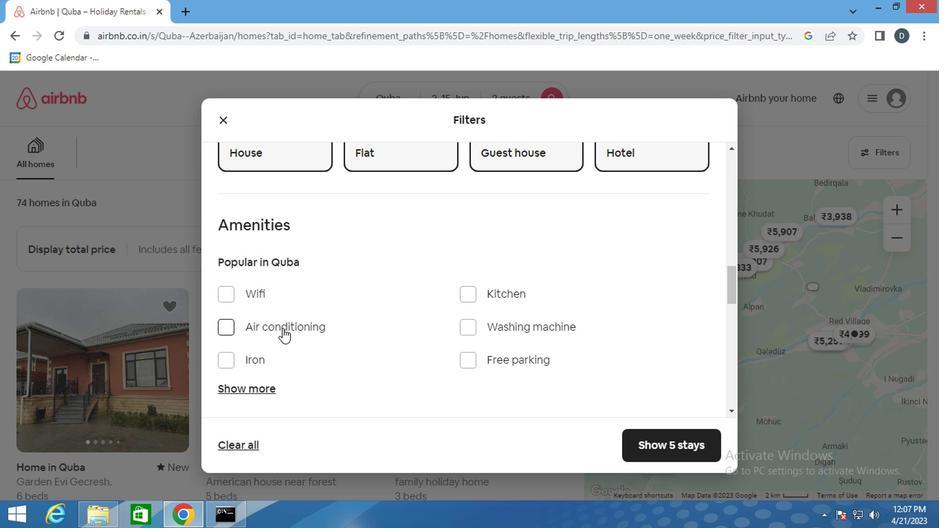 
Action: Mouse scrolled (420, 340) with delta (0, 0)
Screenshot: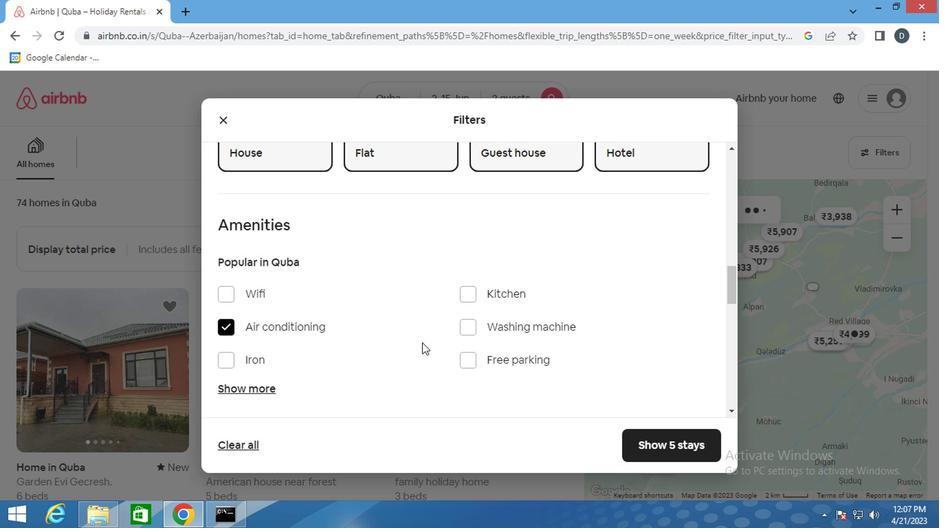 
Action: Mouse scrolled (420, 340) with delta (0, 0)
Screenshot: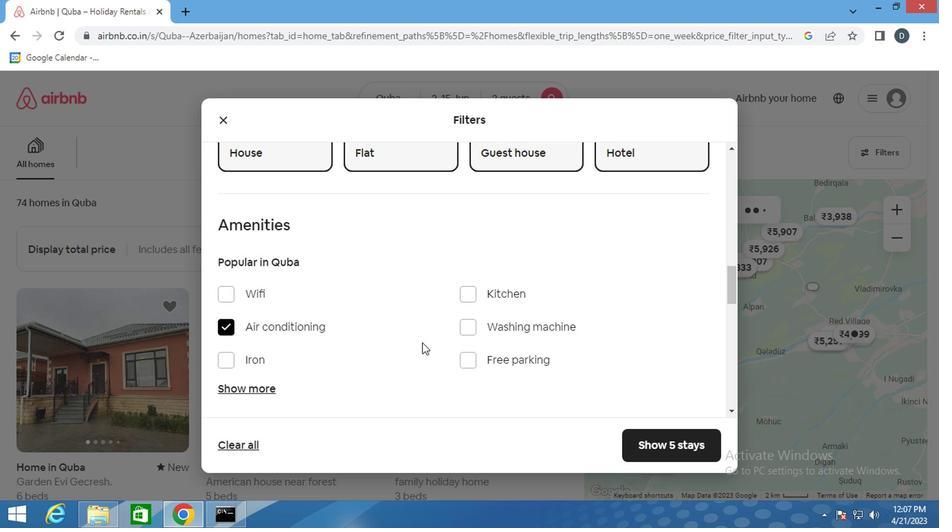 
Action: Mouse scrolled (420, 340) with delta (0, 0)
Screenshot: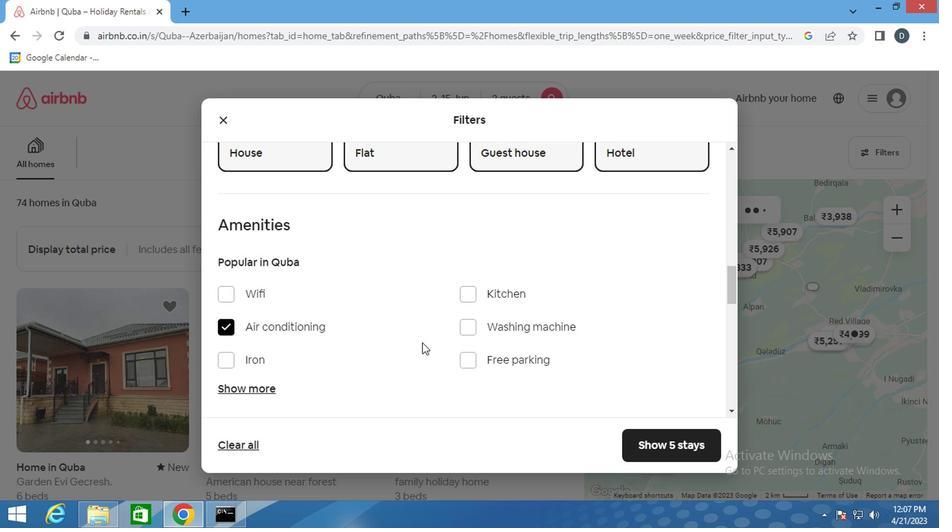
Action: Mouse moved to (673, 337)
Screenshot: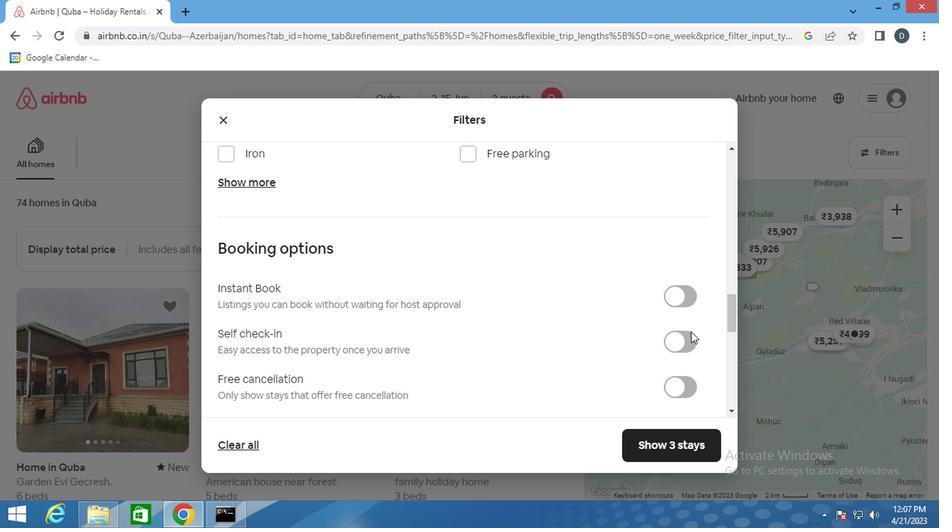 
Action: Mouse pressed left at (673, 337)
Screenshot: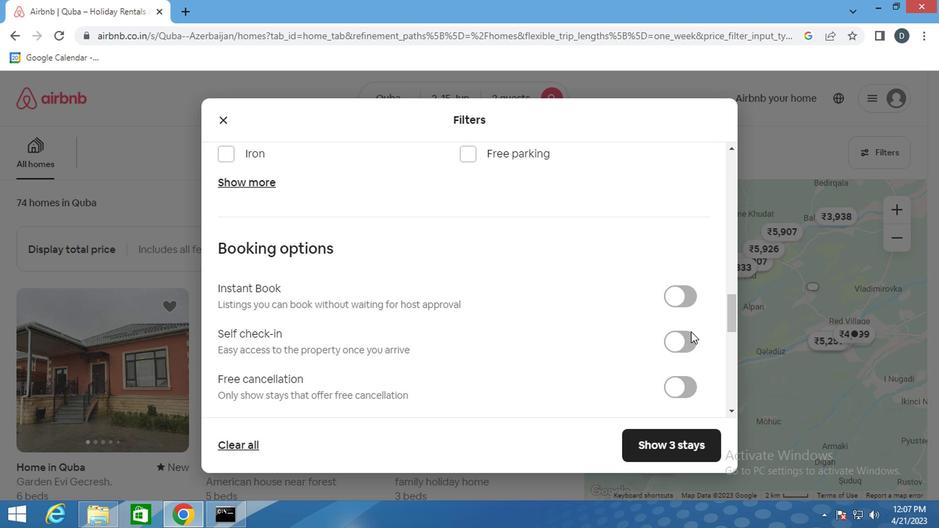 
Action: Mouse moved to (461, 330)
Screenshot: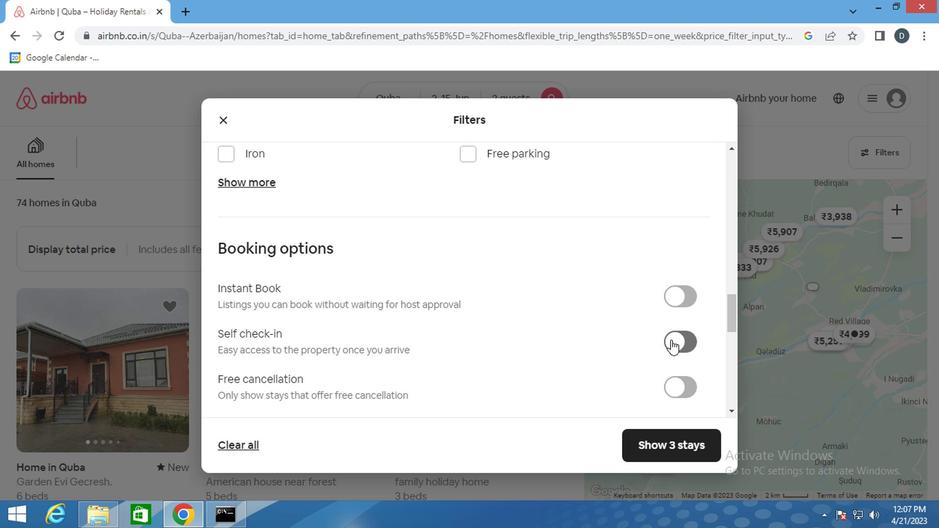
Action: Mouse scrolled (461, 329) with delta (0, 0)
Screenshot: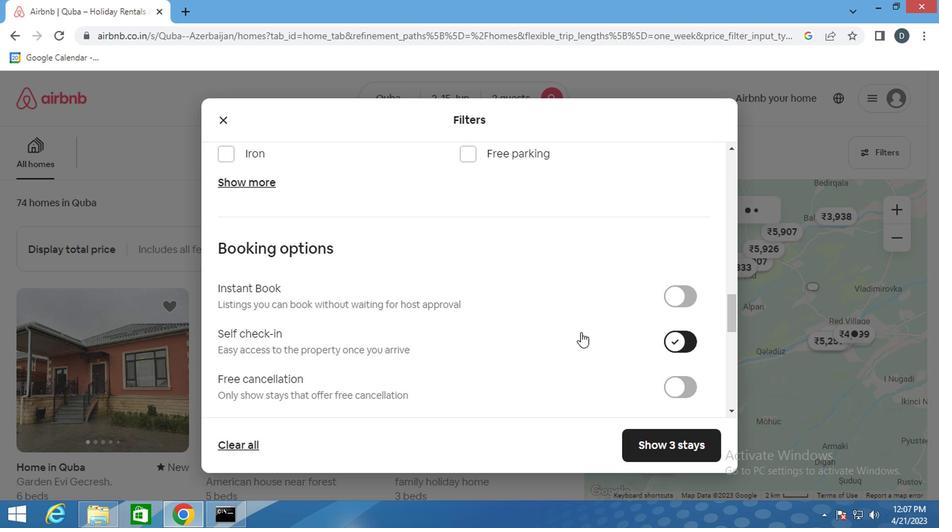 
Action: Mouse scrolled (461, 329) with delta (0, 0)
Screenshot: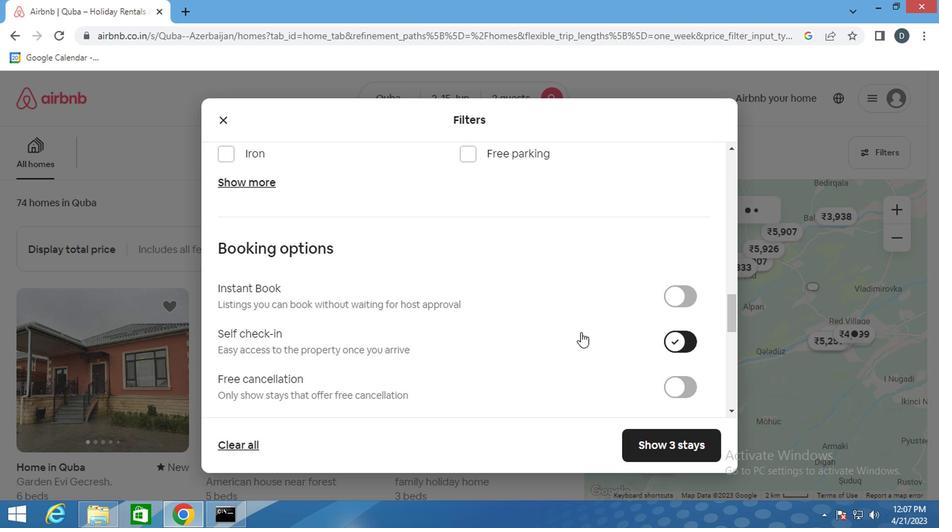 
Action: Mouse scrolled (461, 329) with delta (0, 0)
Screenshot: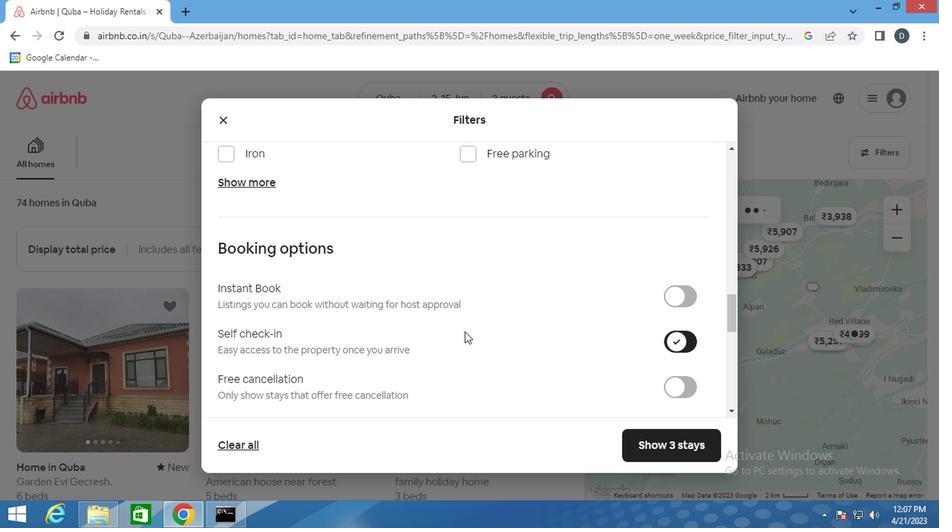 
Action: Mouse scrolled (461, 329) with delta (0, 0)
Screenshot: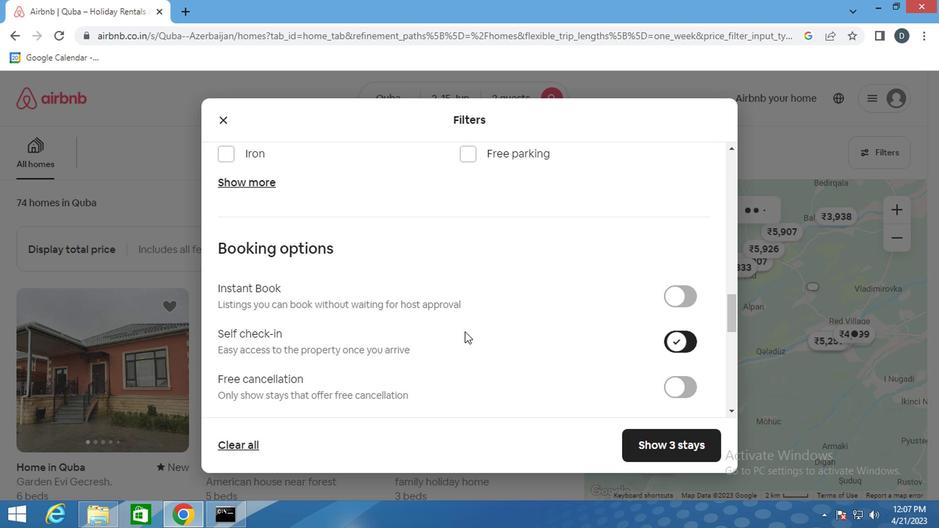 
Action: Mouse scrolled (461, 329) with delta (0, 0)
Screenshot: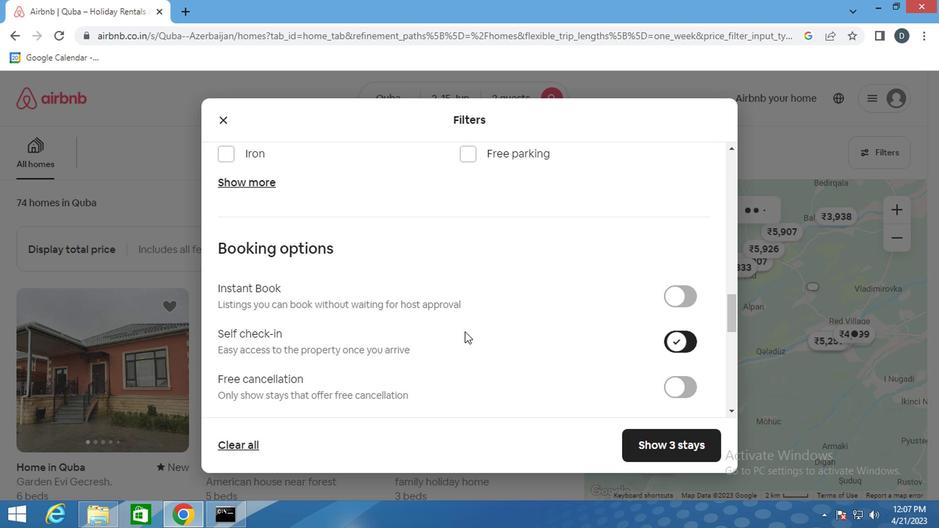 
Action: Mouse scrolled (461, 329) with delta (0, 0)
Screenshot: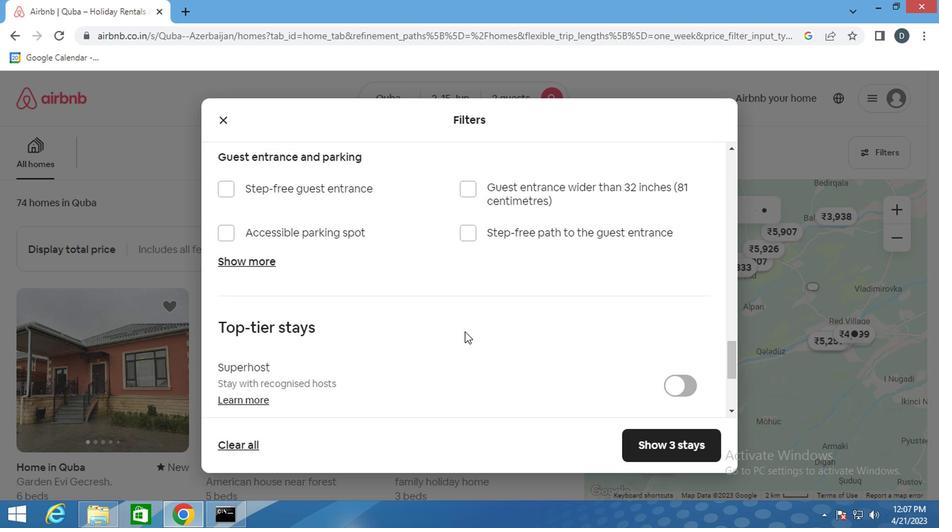 
Action: Mouse scrolled (461, 329) with delta (0, 0)
Screenshot: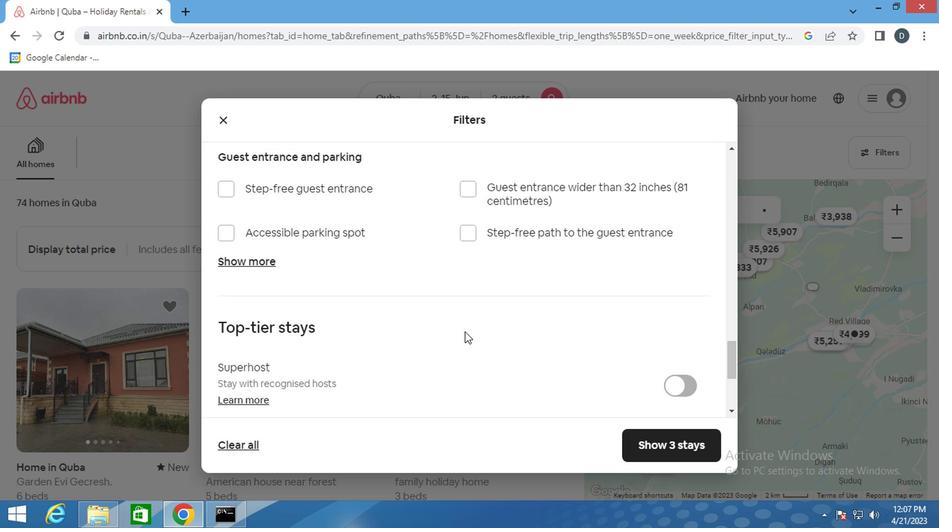 
Action: Mouse scrolled (461, 329) with delta (0, 0)
Screenshot: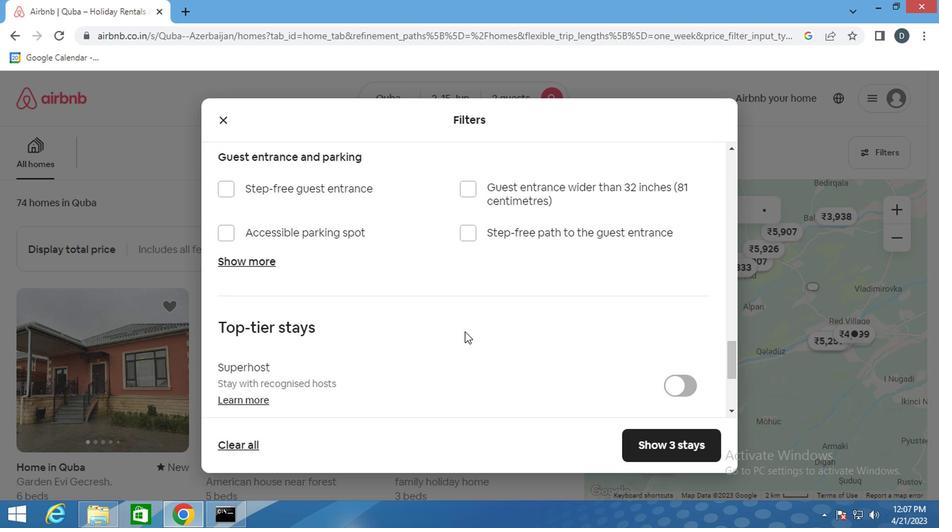 
Action: Mouse moved to (386, 317)
Screenshot: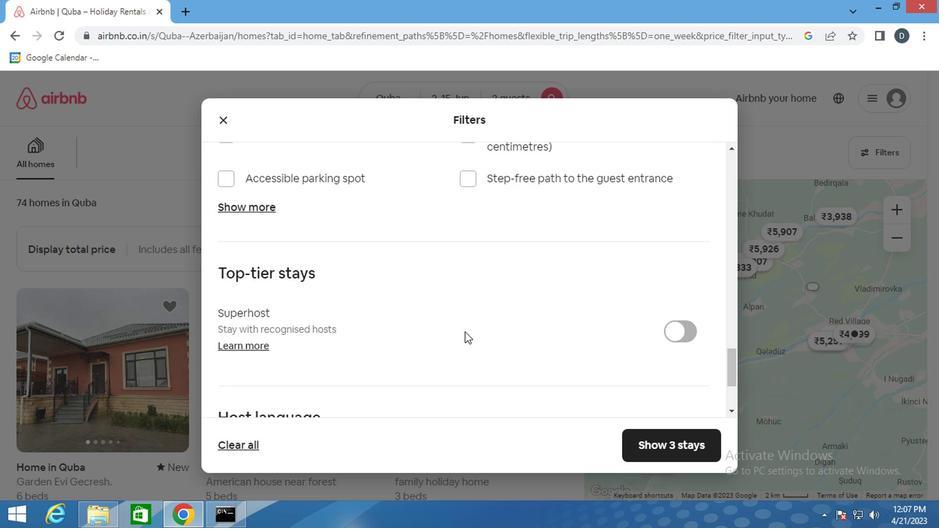 
Action: Mouse scrolled (386, 317) with delta (0, 0)
Screenshot: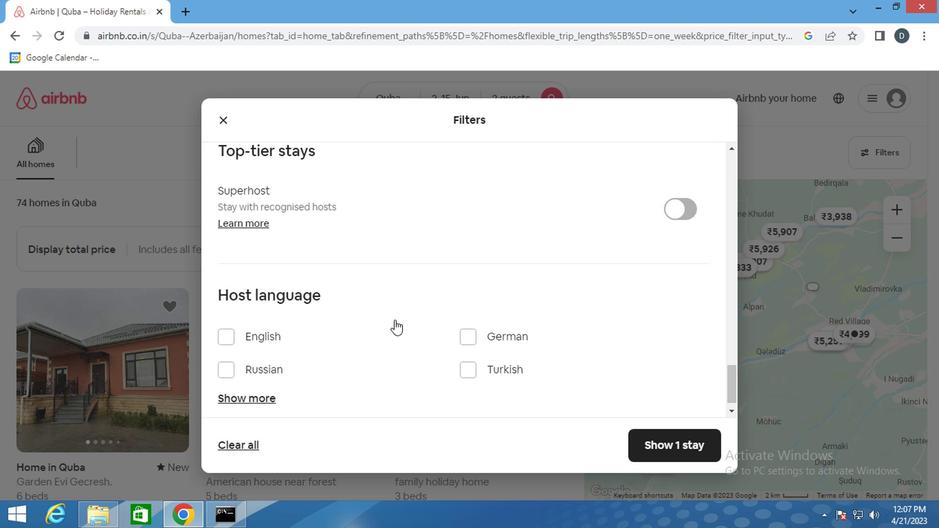 
Action: Mouse scrolled (386, 317) with delta (0, 0)
Screenshot: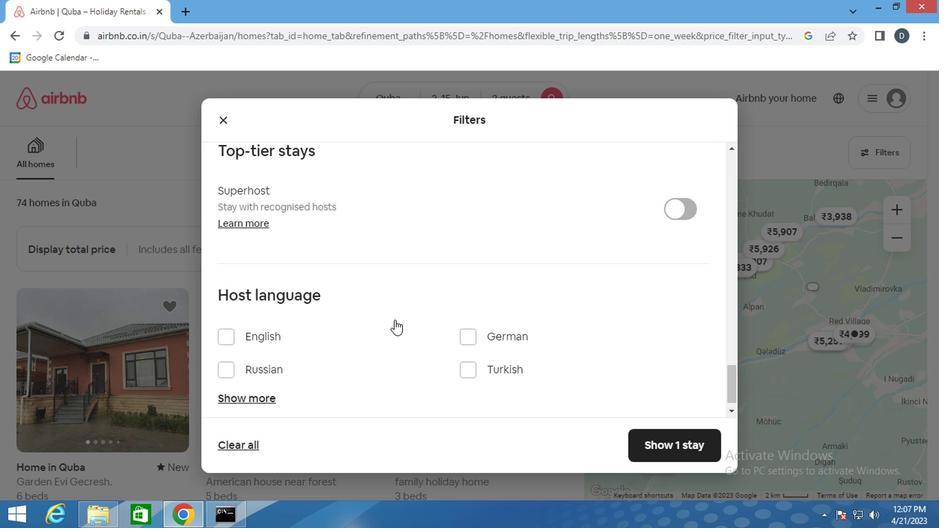
Action: Mouse scrolled (386, 317) with delta (0, 0)
Screenshot: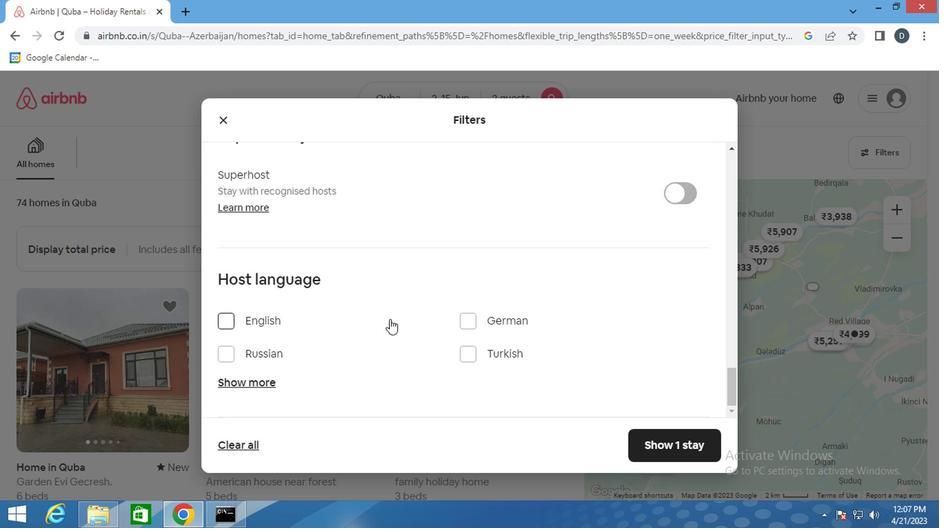 
Action: Mouse scrolled (386, 317) with delta (0, 0)
Screenshot: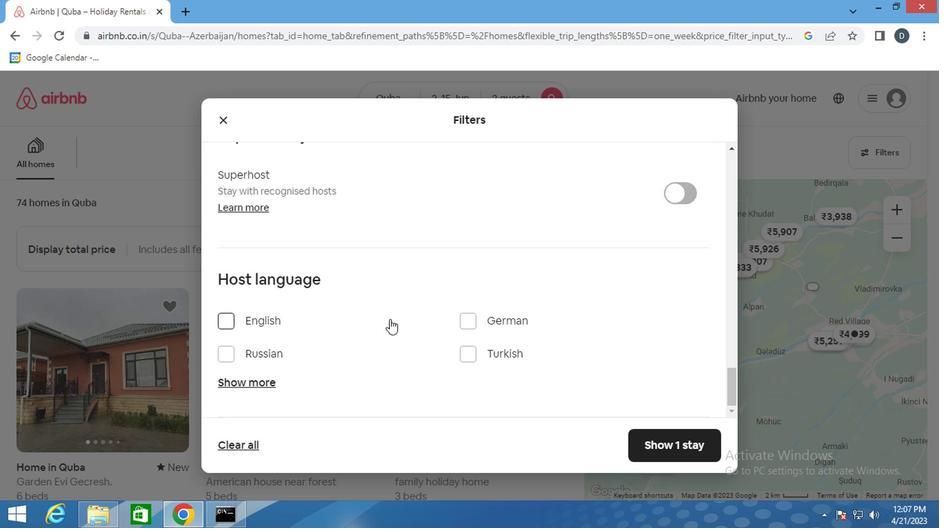 
Action: Mouse moved to (250, 322)
Screenshot: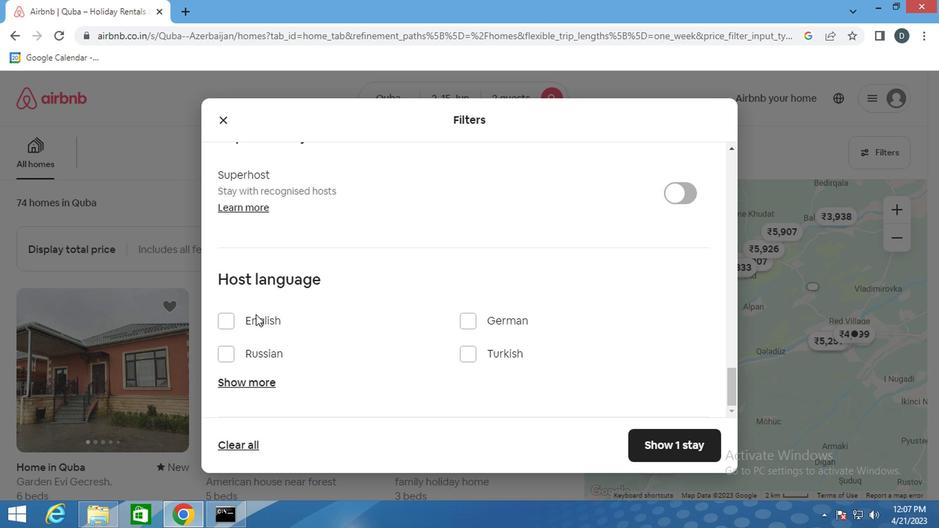 
Action: Mouse pressed left at (250, 322)
Screenshot: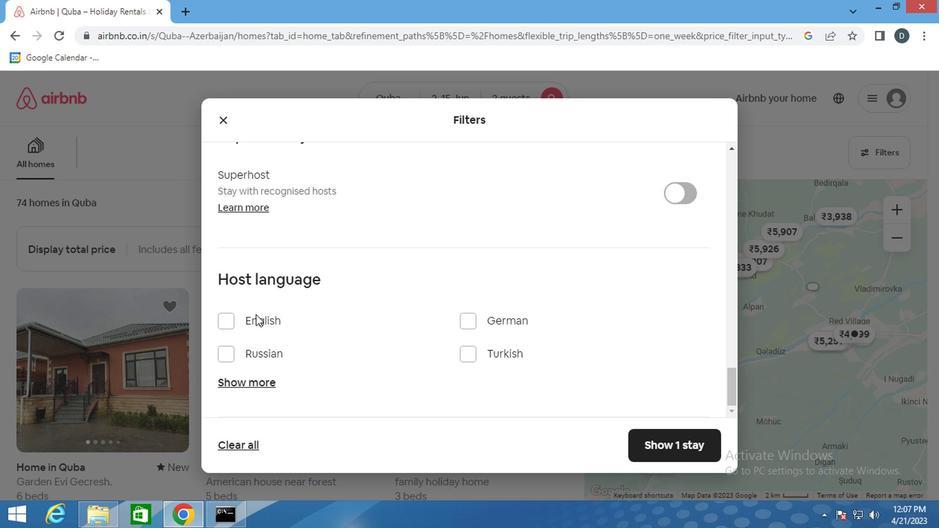 
Action: Mouse moved to (691, 433)
Screenshot: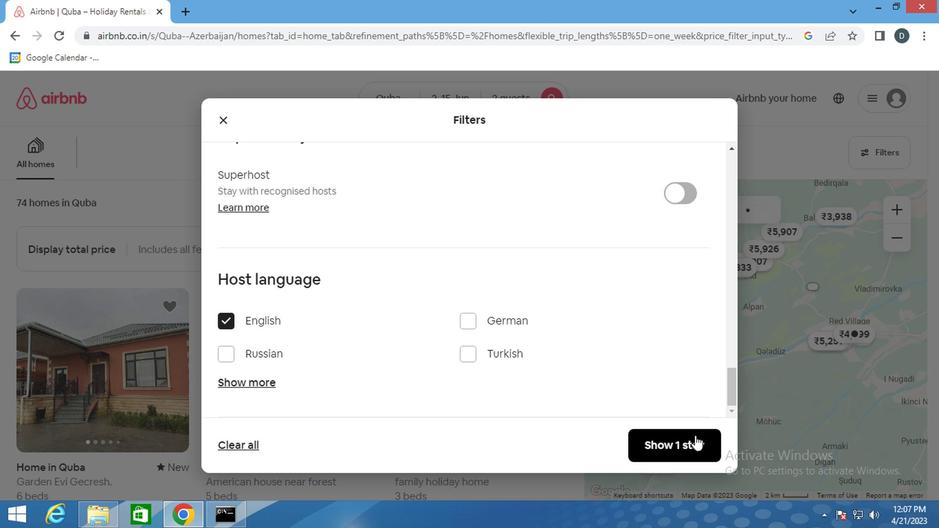 
Action: Mouse pressed left at (691, 433)
Screenshot: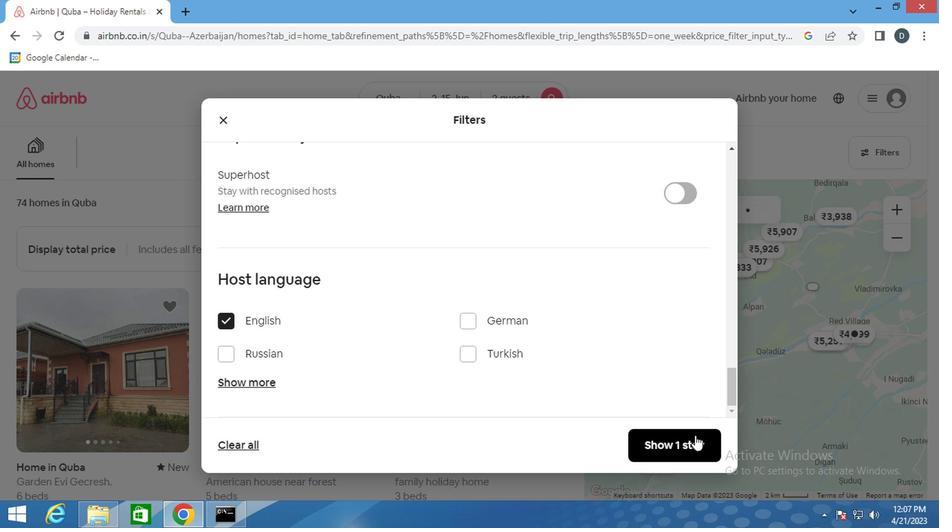 
Action: Mouse moved to (545, 291)
Screenshot: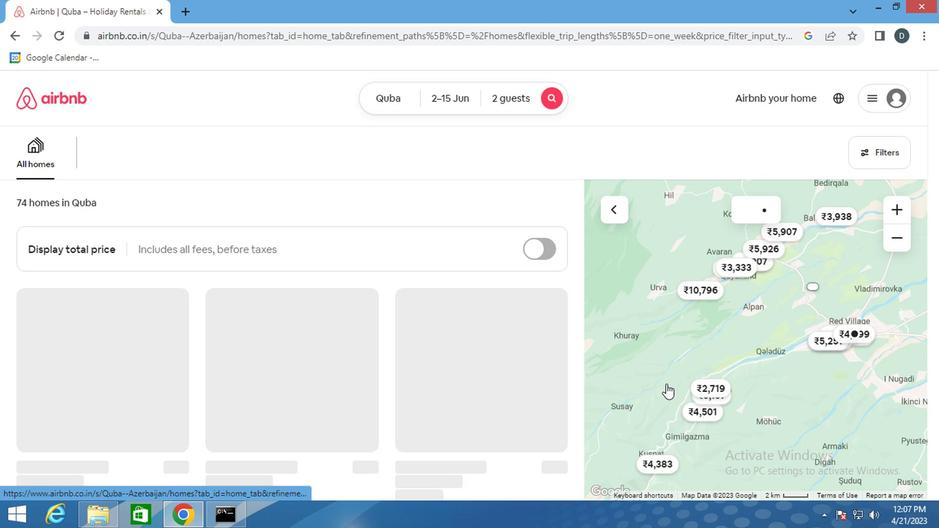 
